 Task: Add a signature Joshua Turner containing Best wishes for a happy National Environment Day, Joshua Turner to email address softage.5@softage.net and add a folder User experience
Action: Key pressed outloo<Key.enter>
Screenshot: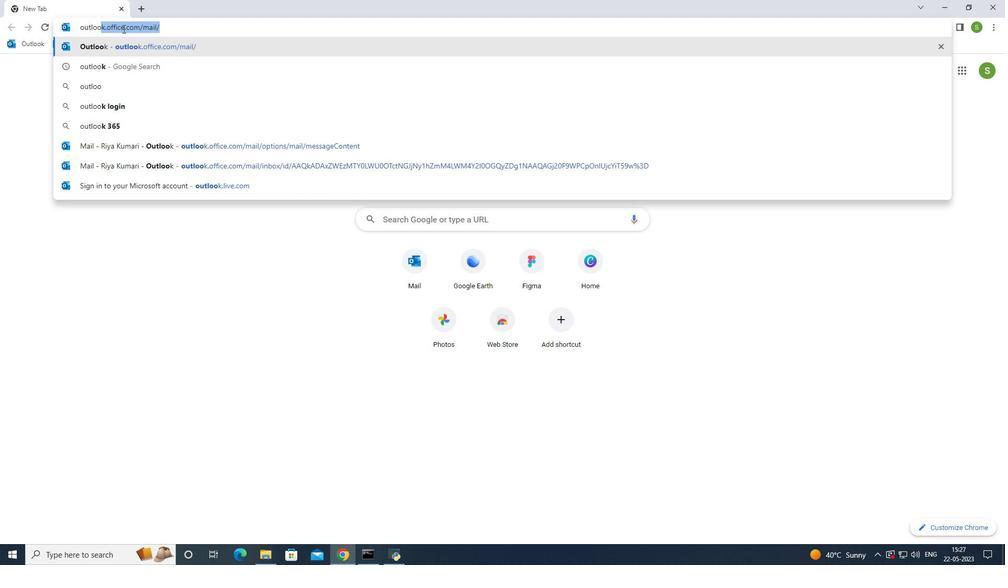 
Action: Mouse moved to (97, 88)
Screenshot: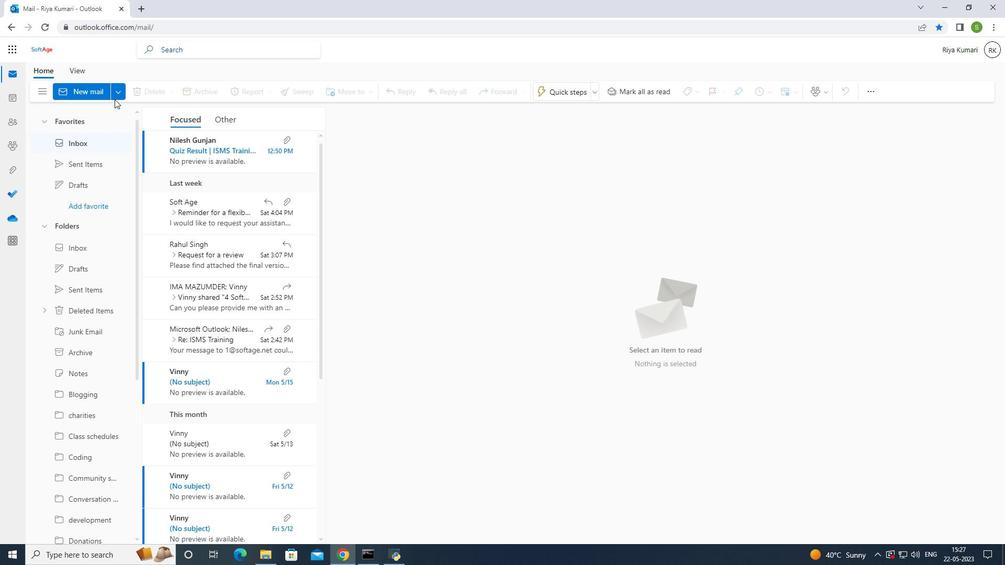 
Action: Mouse pressed left at (97, 88)
Screenshot: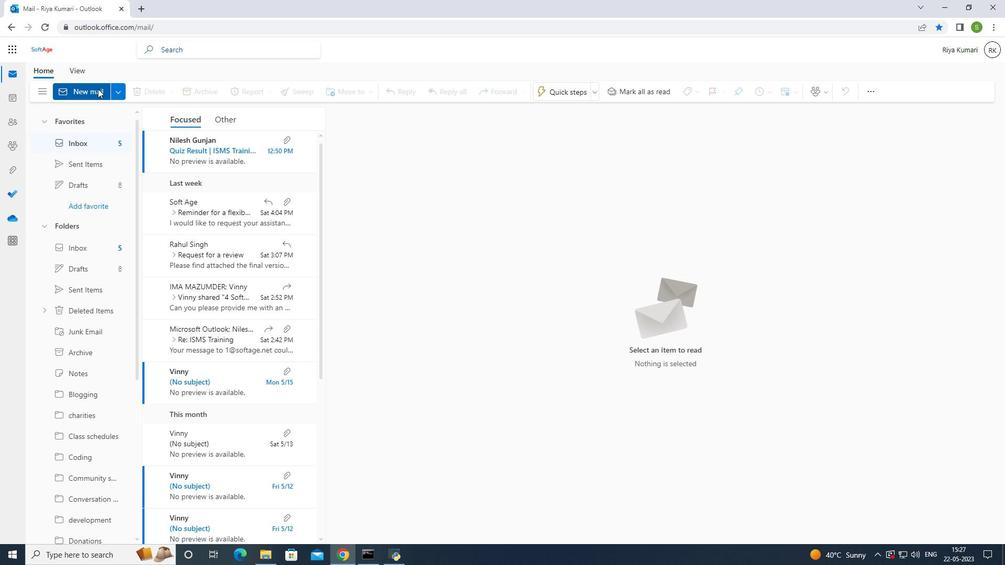 
Action: Mouse pressed left at (97, 88)
Screenshot: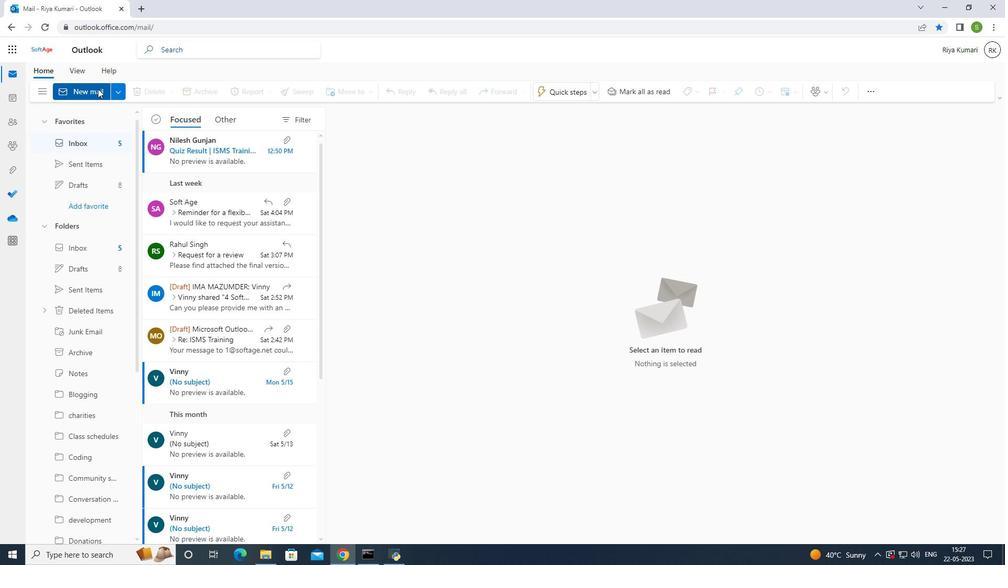 
Action: Mouse moved to (392, 151)
Screenshot: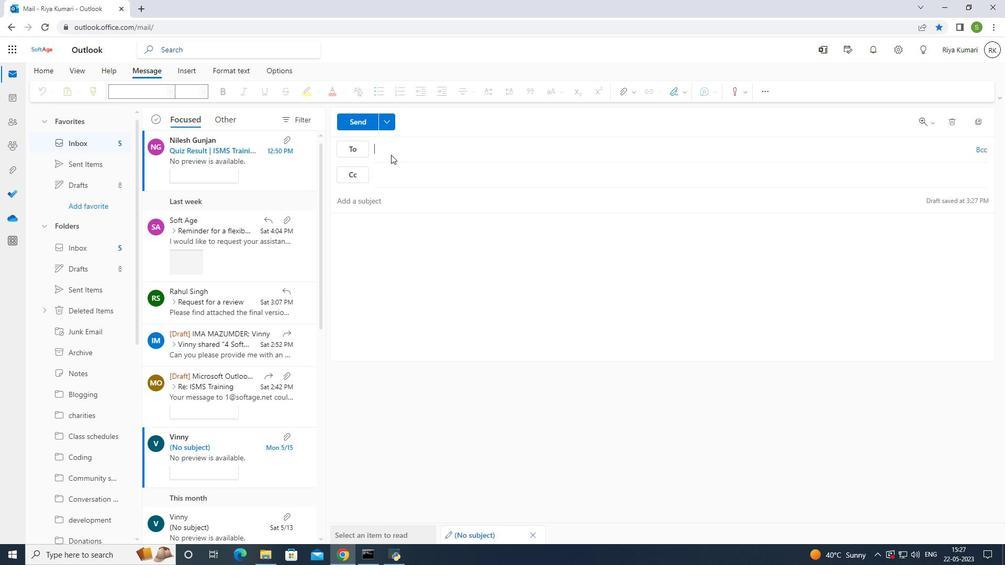 
Action: Mouse pressed left at (392, 151)
Screenshot: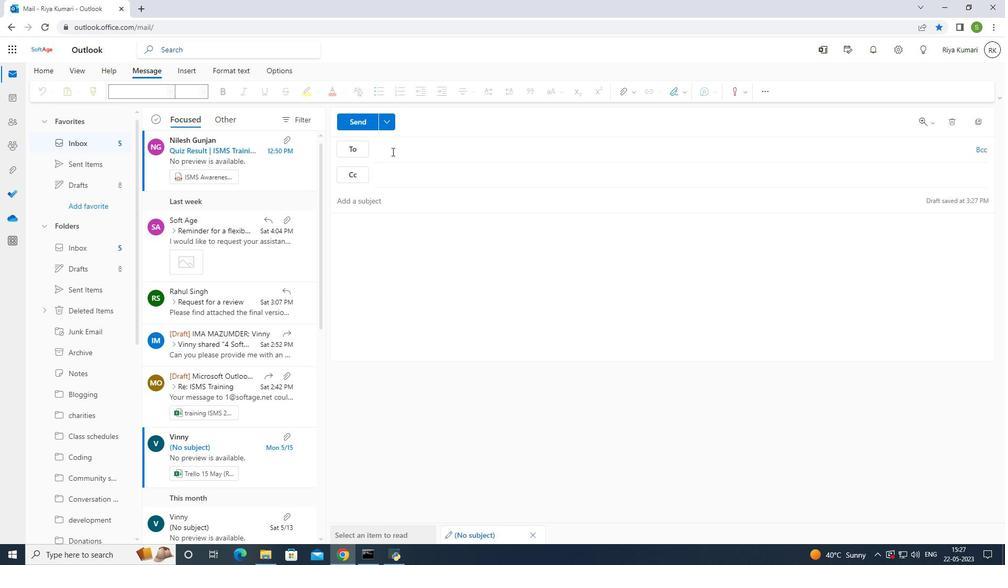 
Action: Mouse moved to (677, 92)
Screenshot: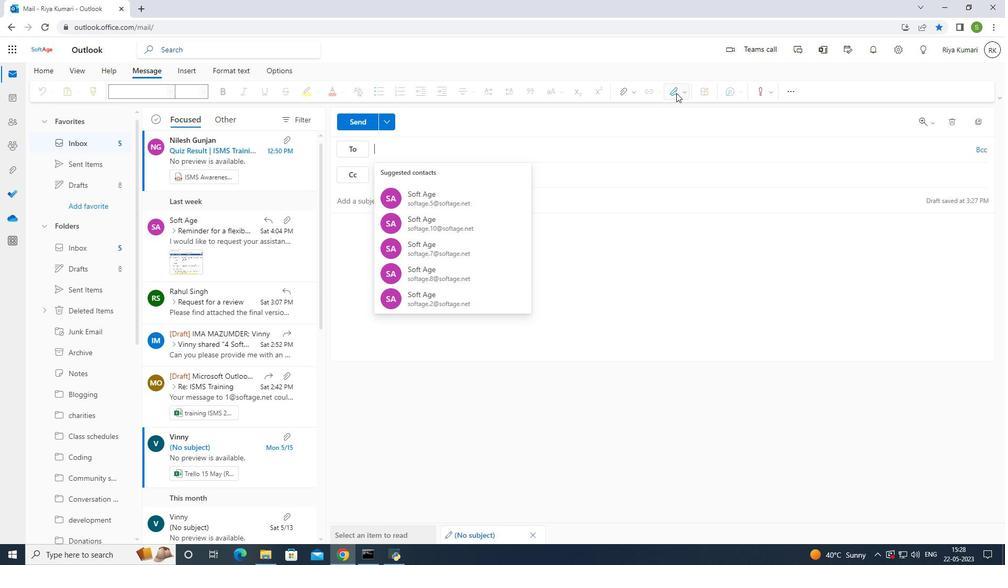
Action: Mouse pressed left at (677, 92)
Screenshot: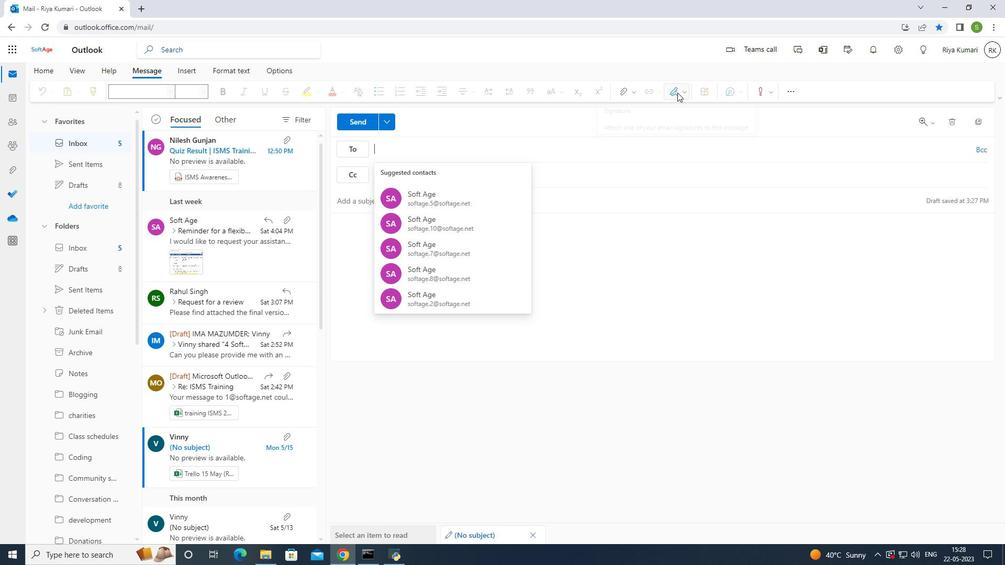 
Action: Mouse moved to (670, 133)
Screenshot: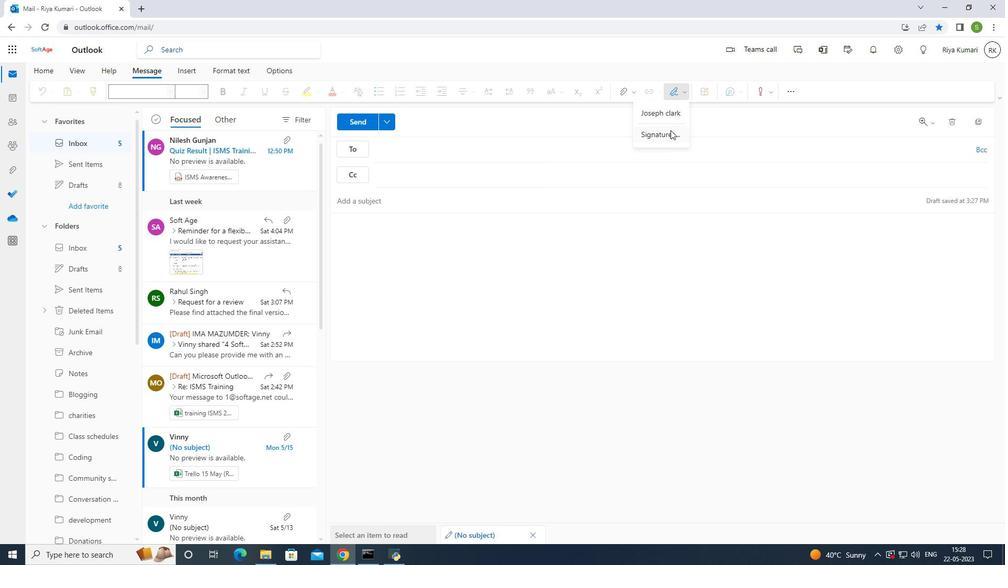 
Action: Mouse pressed left at (670, 133)
Screenshot: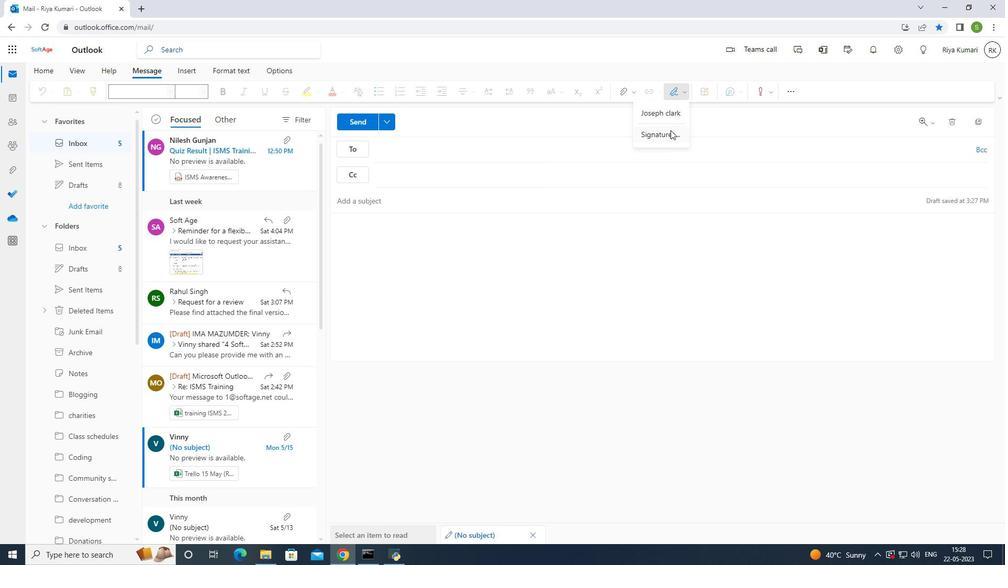 
Action: Mouse moved to (647, 178)
Screenshot: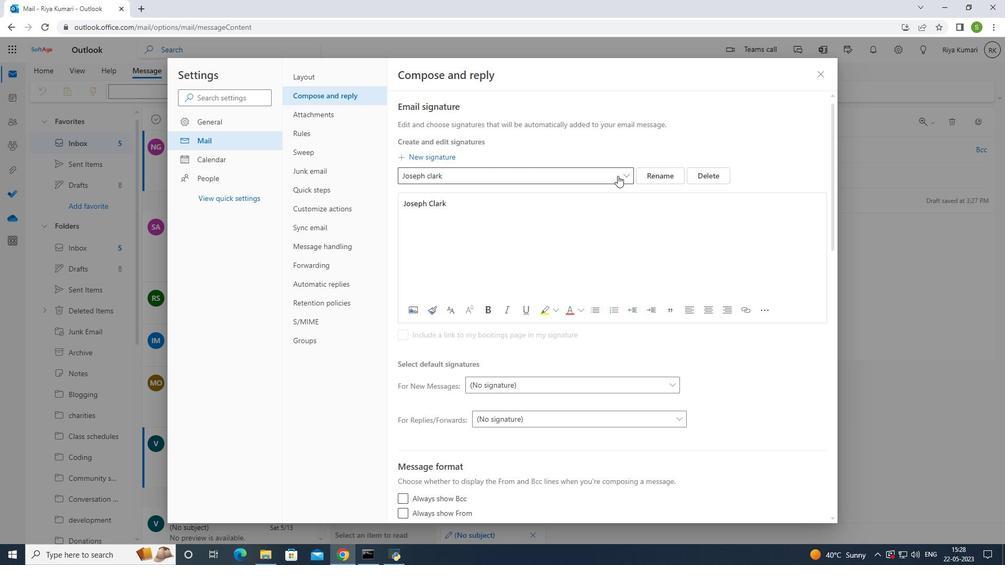 
Action: Mouse pressed left at (647, 178)
Screenshot: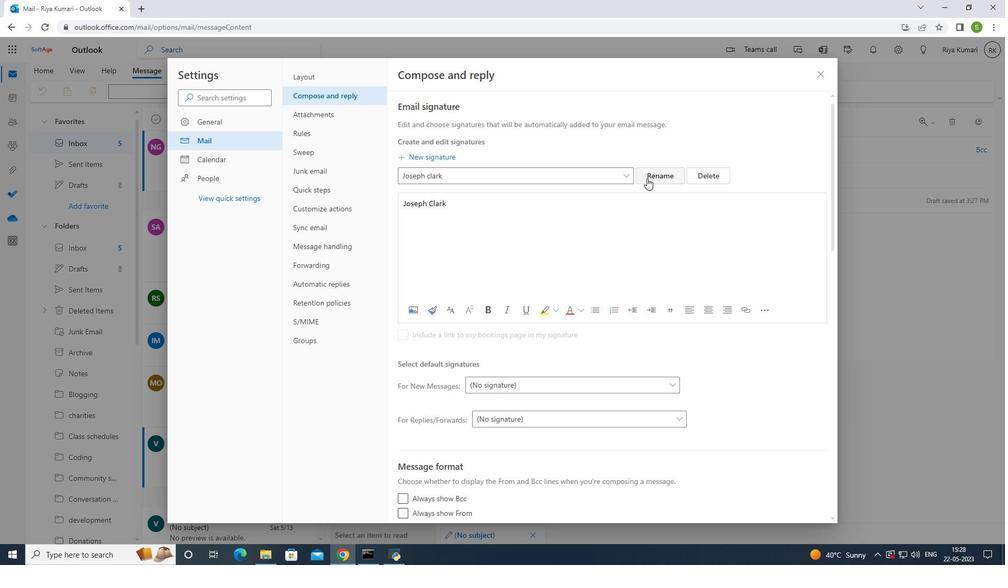 
Action: Mouse moved to (601, 177)
Screenshot: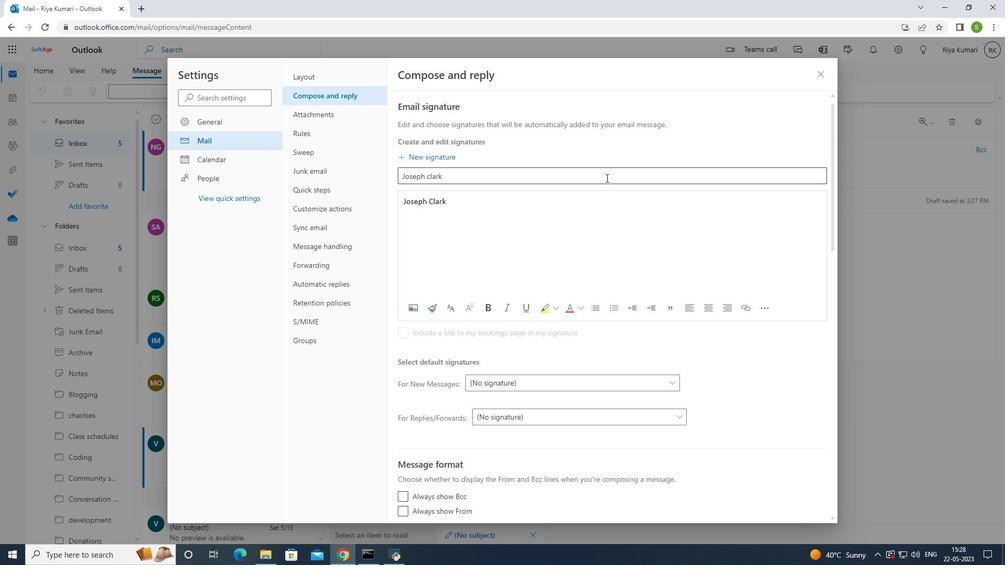 
Action: Mouse pressed left at (601, 177)
Screenshot: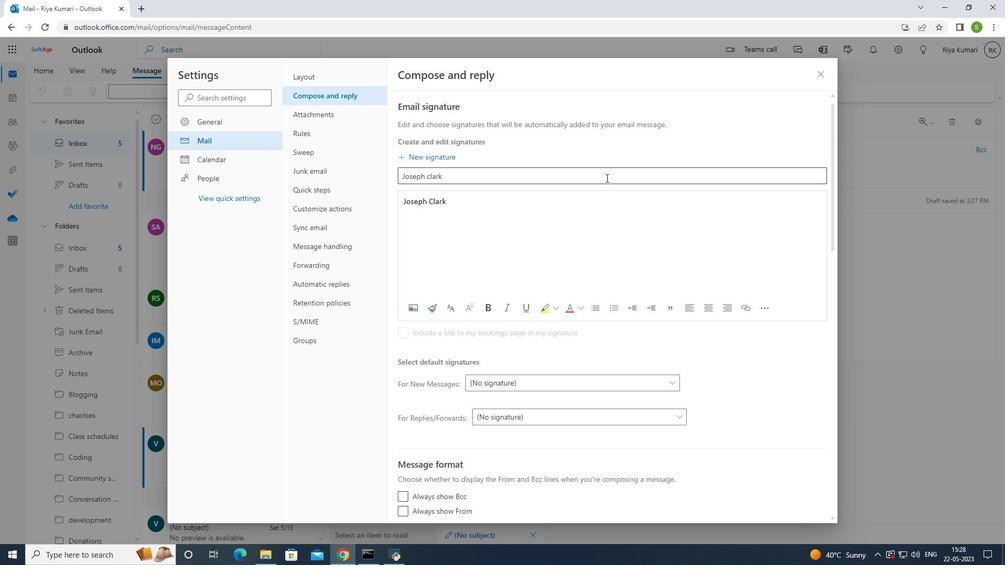 
Action: Key pressed <Key.backspace><Key.backspace><Key.backspace><Key.backspace><Key.backspace><Key.backspace><Key.backspace><Key.backspace><Key.backspace><Key.backspace><Key.backspace><Key.backspace><Key.backspace><Key.backspace><Key.backspace><Key.backspace><Key.backspace><Key.backspace><Key.shift>Joshua<Key.space><Key.shift>Turner<Key.space>
Screenshot: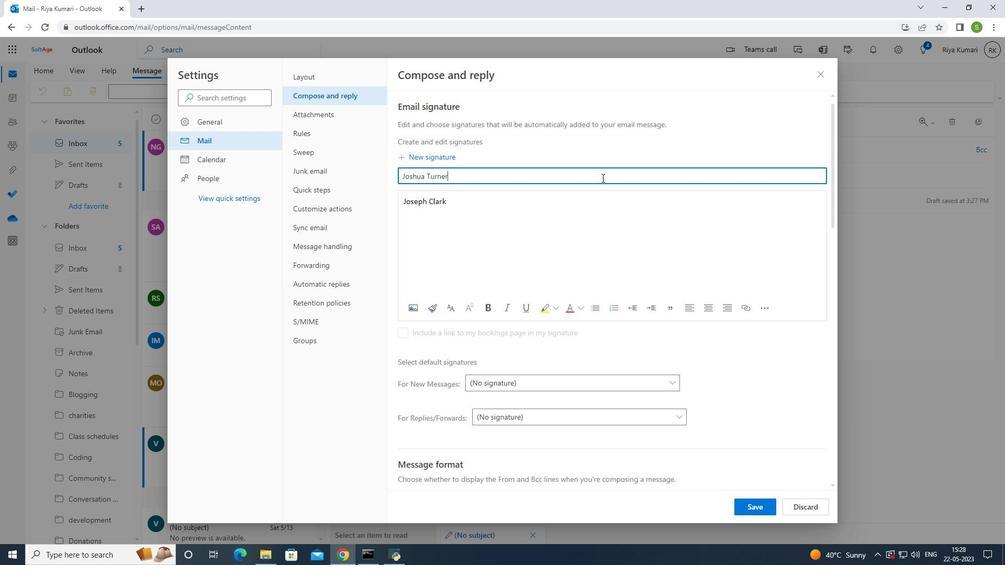 
Action: Mouse moved to (483, 210)
Screenshot: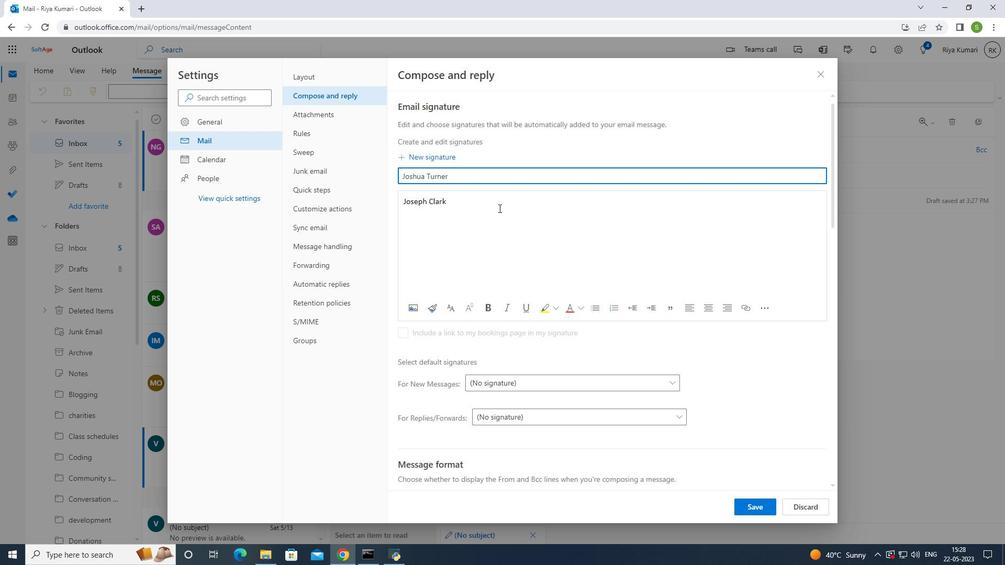 
Action: Mouse pressed left at (483, 210)
Screenshot: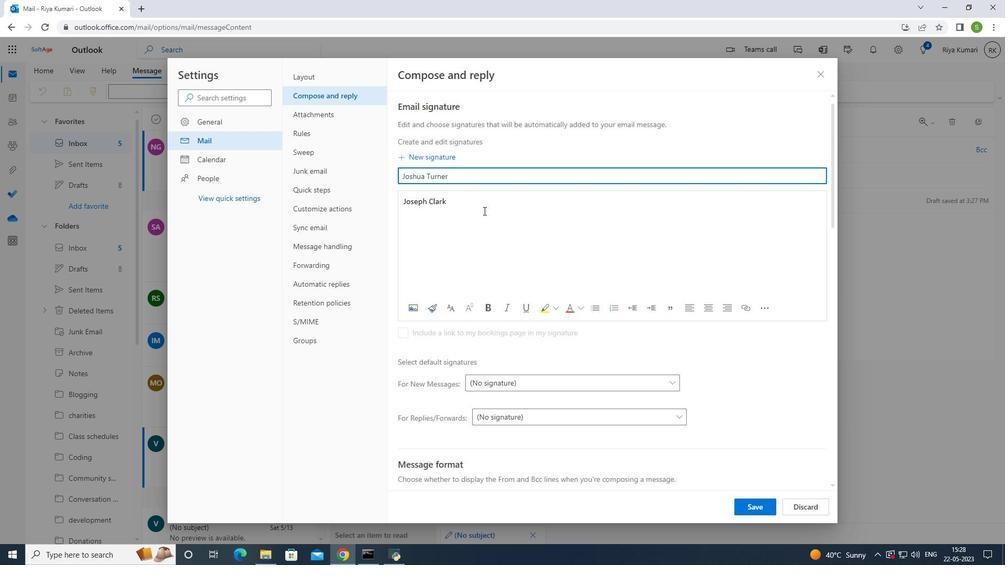 
Action: Key pressed <Key.backspace><Key.backspace><Key.backspace><Key.backspace><Key.backspace><Key.backspace><Key.backspace><Key.backspace><Key.backspace><Key.backspace><Key.backspace><Key.backspace><Key.shift>Joshua<Key.space><Key.shift>Turner
Screenshot: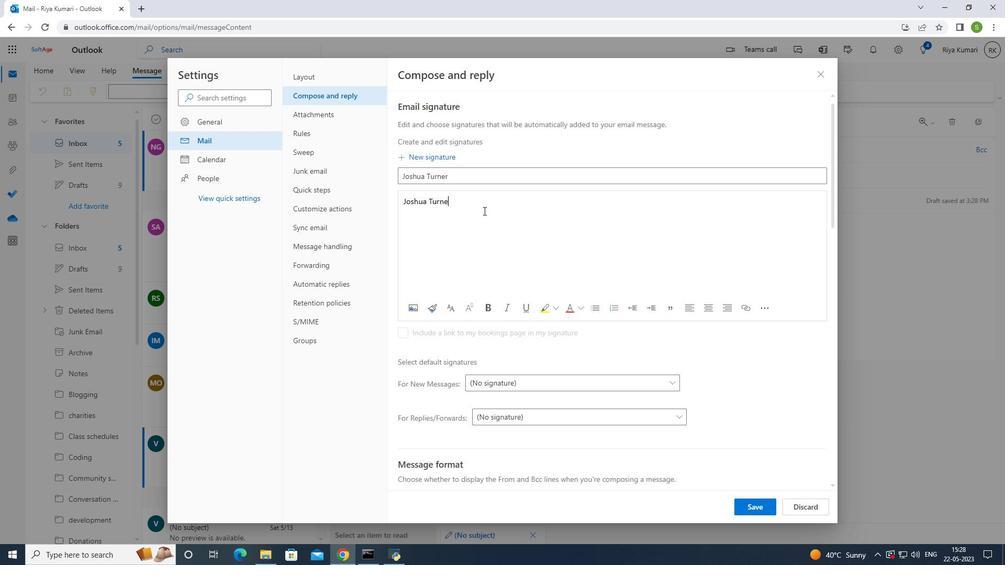
Action: Mouse moved to (755, 504)
Screenshot: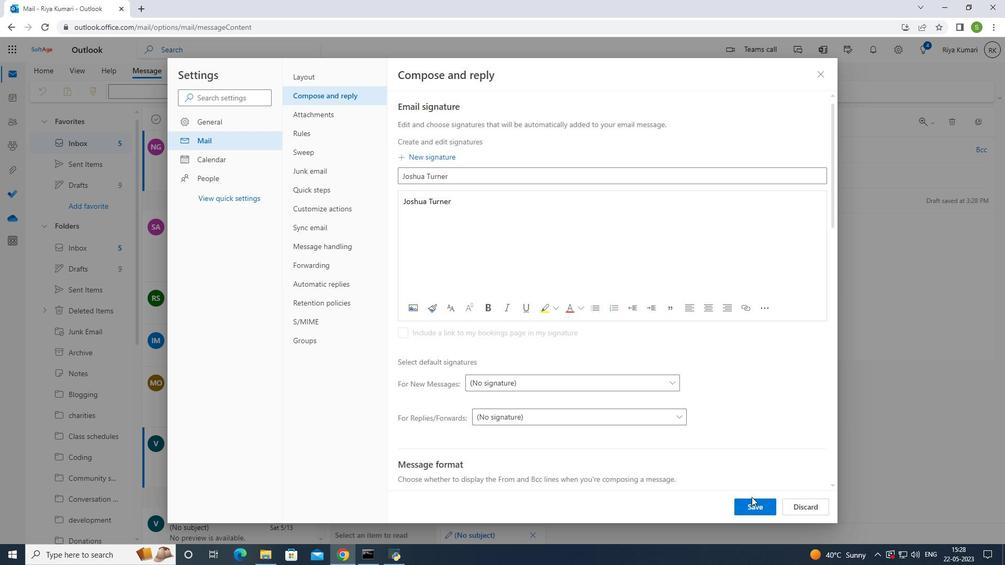
Action: Mouse pressed left at (755, 504)
Screenshot: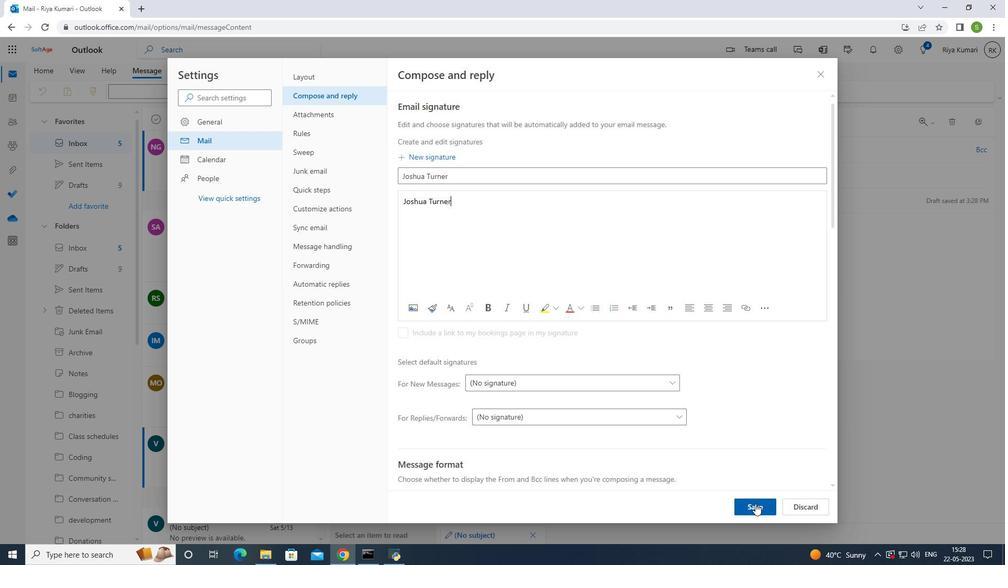 
Action: Mouse moved to (818, 79)
Screenshot: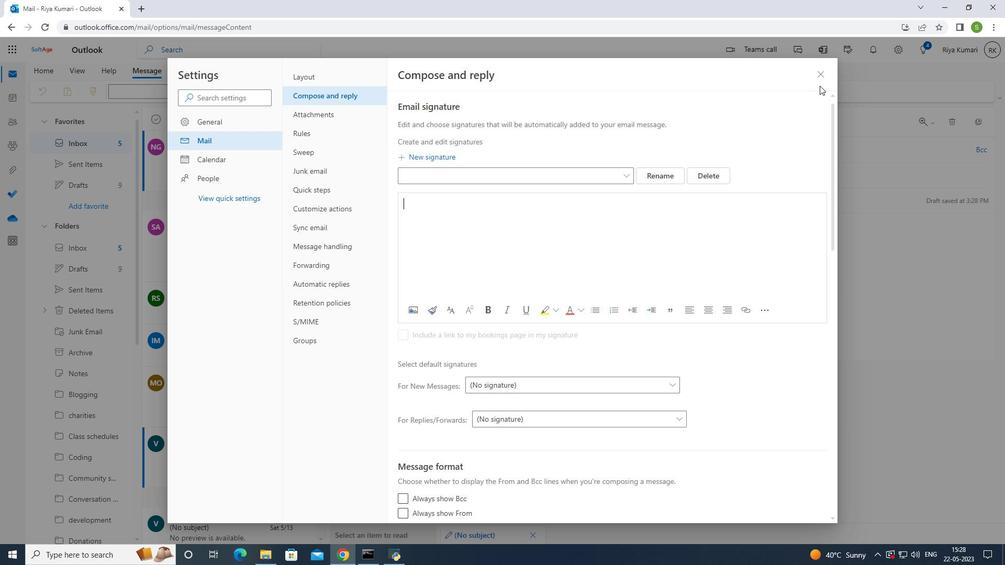 
Action: Mouse pressed left at (818, 79)
Screenshot: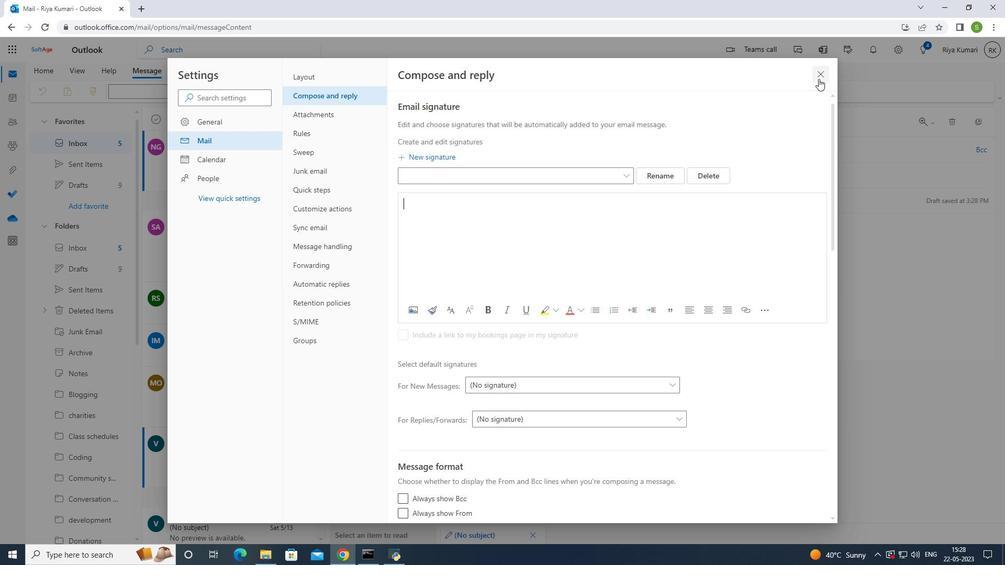
Action: Mouse moved to (476, 157)
Screenshot: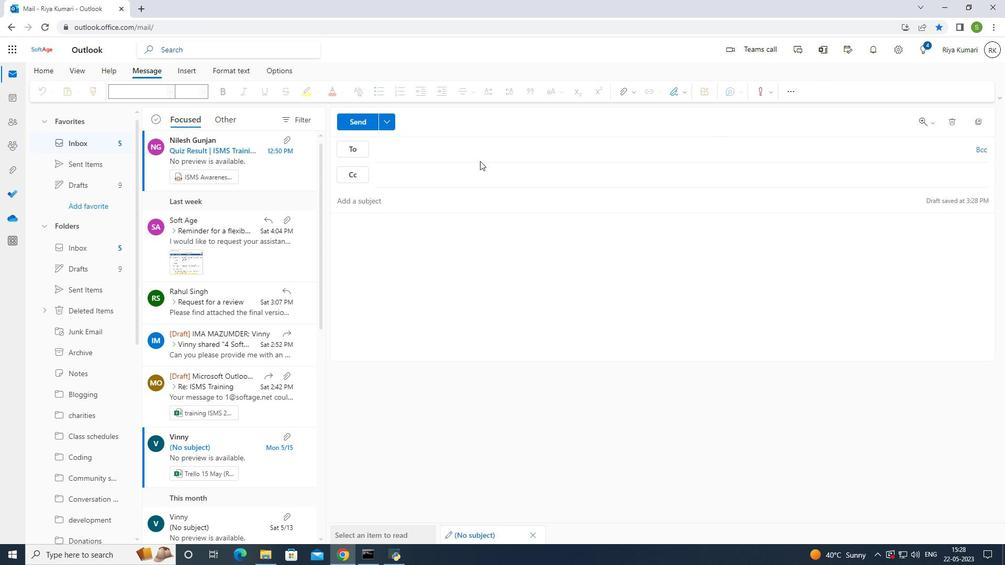 
Action: Mouse pressed left at (476, 157)
Screenshot: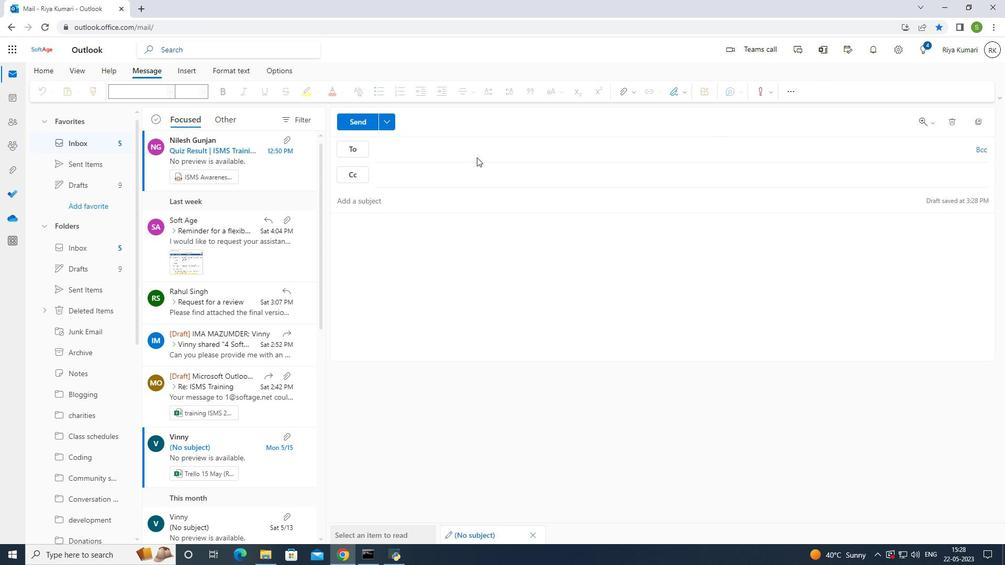 
Action: Mouse moved to (481, 153)
Screenshot: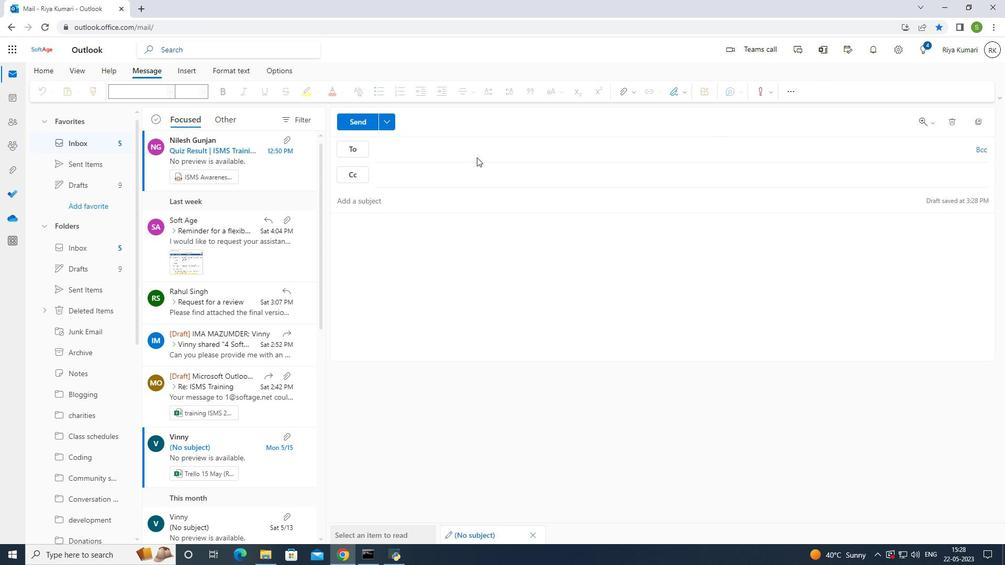 
Action: Mouse pressed left at (481, 153)
Screenshot: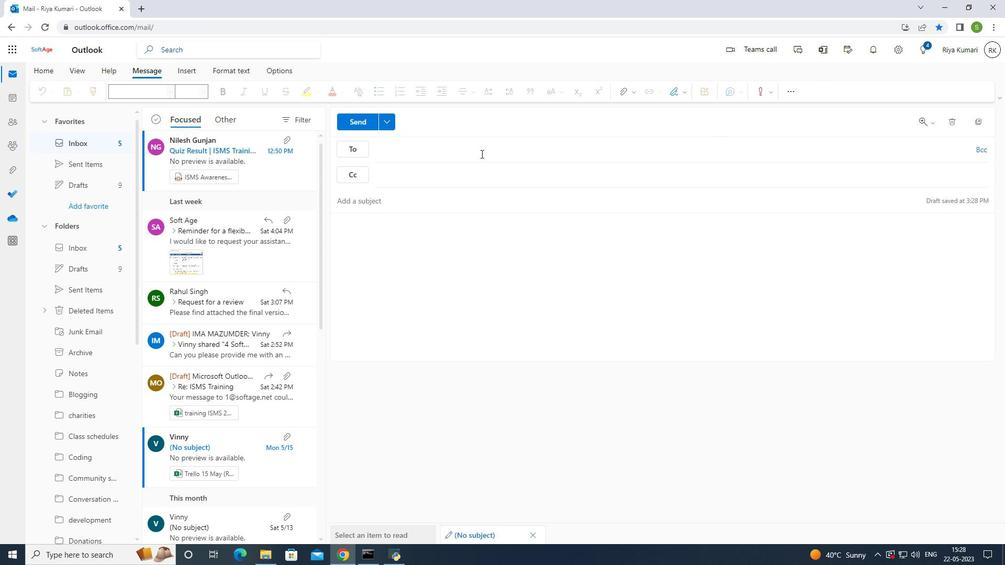 
Action: Key pressed softage.5<Key.shift>2softage.net
Screenshot: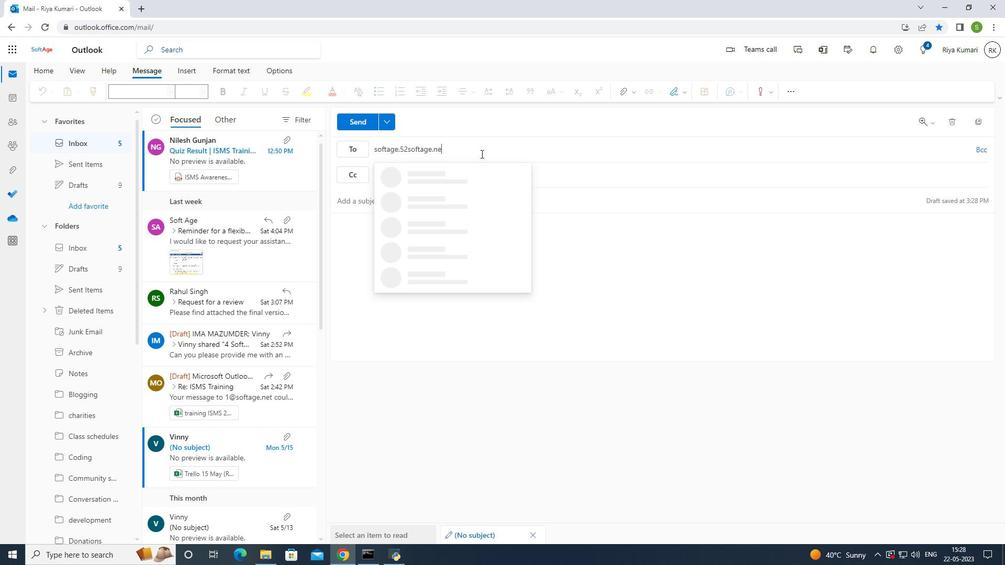 
Action: Mouse moved to (405, 148)
Screenshot: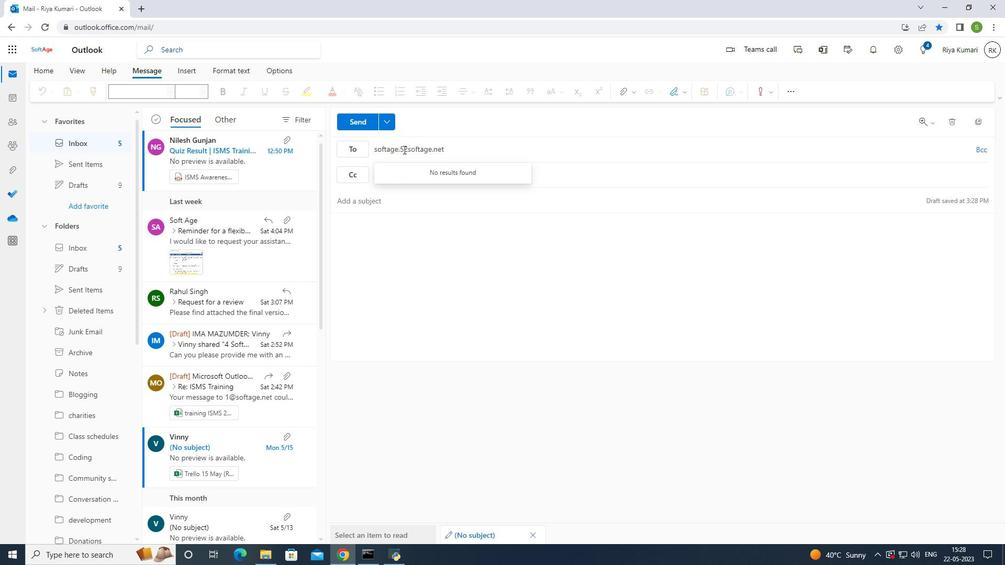 
Action: Mouse pressed left at (405, 148)
Screenshot: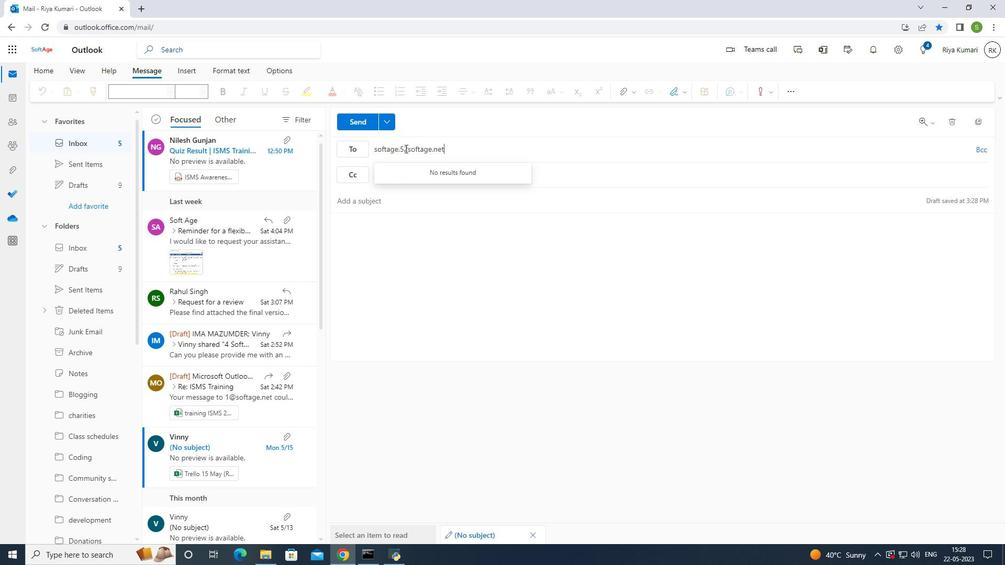 
Action: Mouse moved to (415, 147)
Screenshot: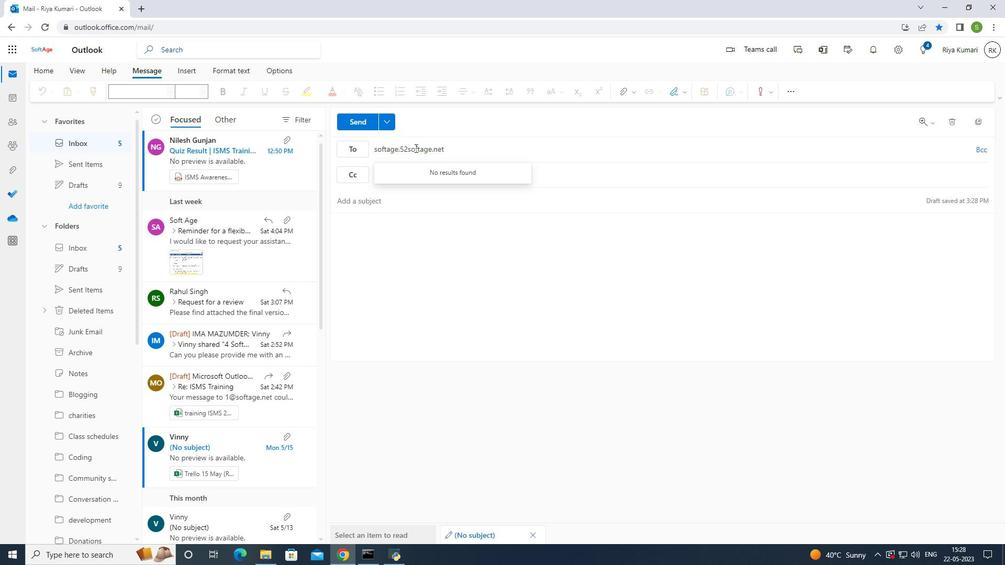 
Action: Key pressed <Key.right><Key.backspace><Key.shift>@
Screenshot: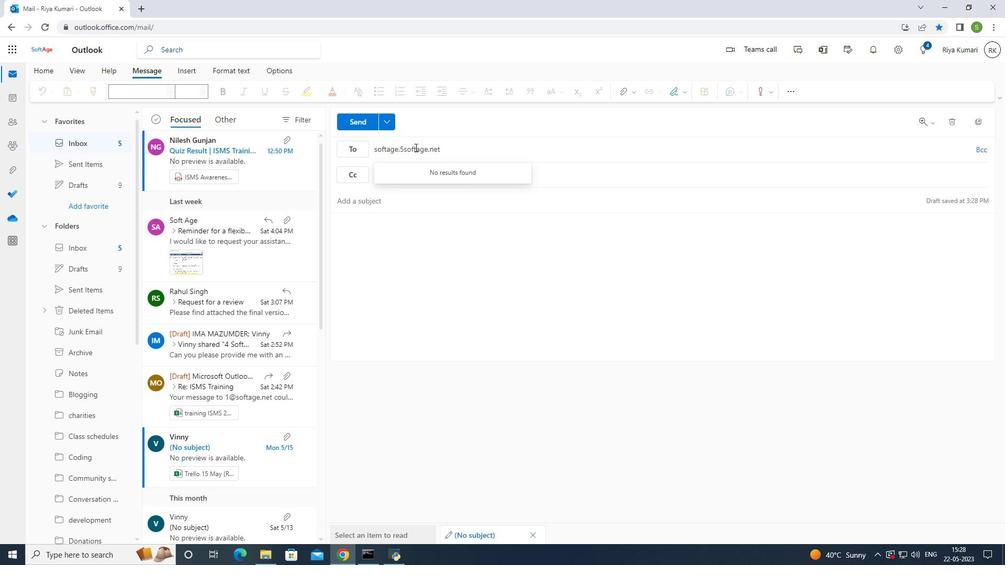 
Action: Mouse moved to (414, 168)
Screenshot: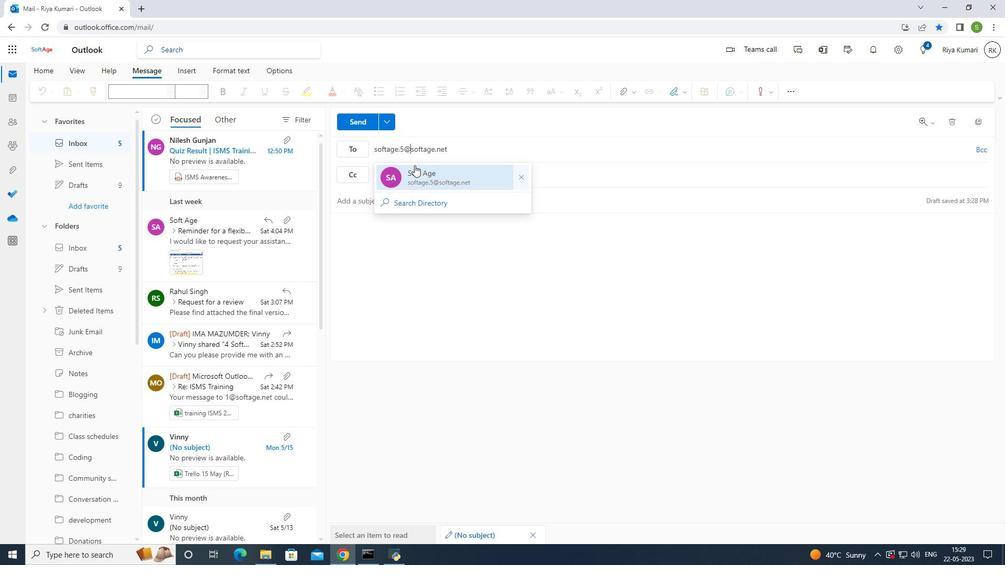
Action: Mouse pressed left at (414, 168)
Screenshot: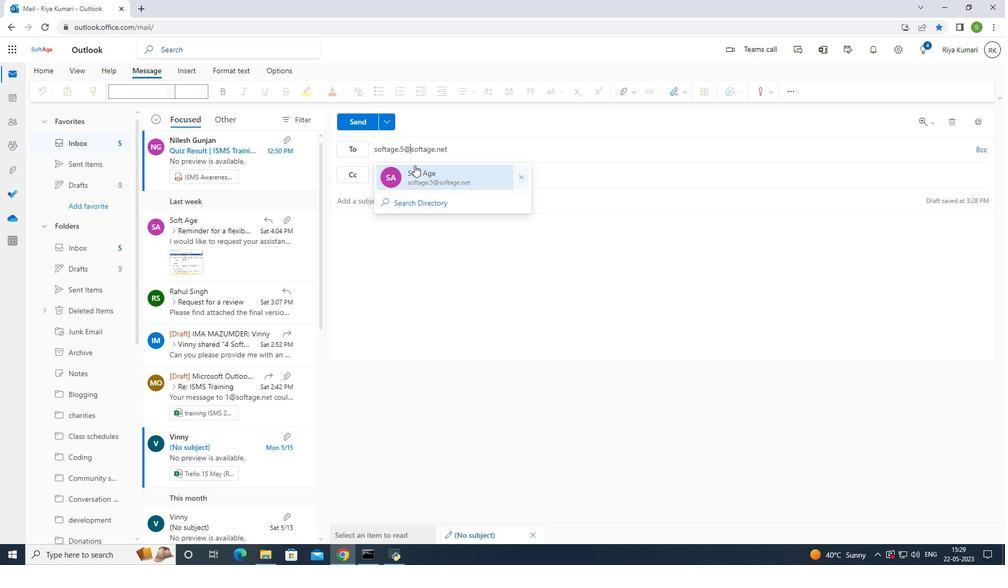
Action: Mouse moved to (402, 226)
Screenshot: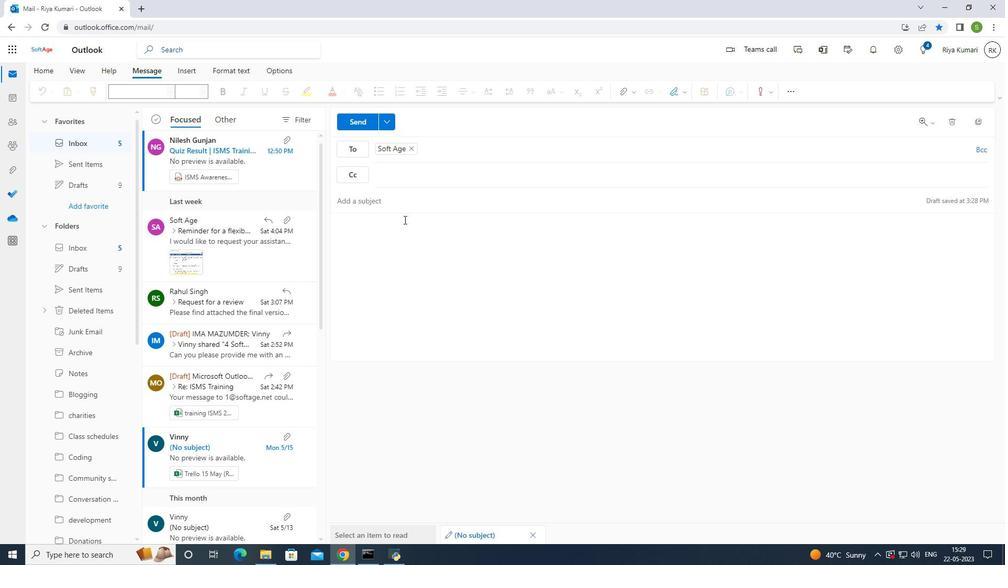 
Action: Mouse pressed left at (402, 226)
Screenshot: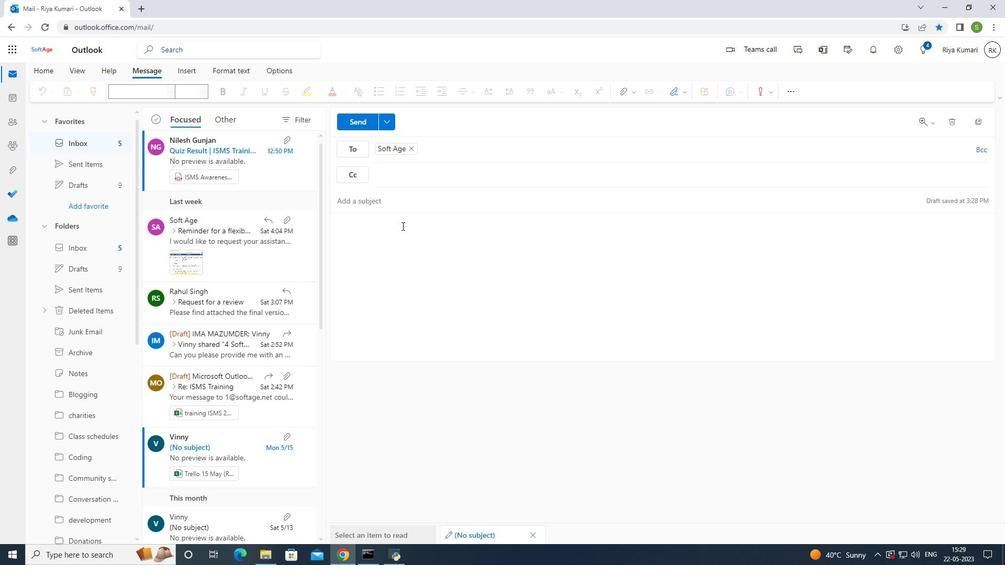 
Action: Mouse moved to (677, 93)
Screenshot: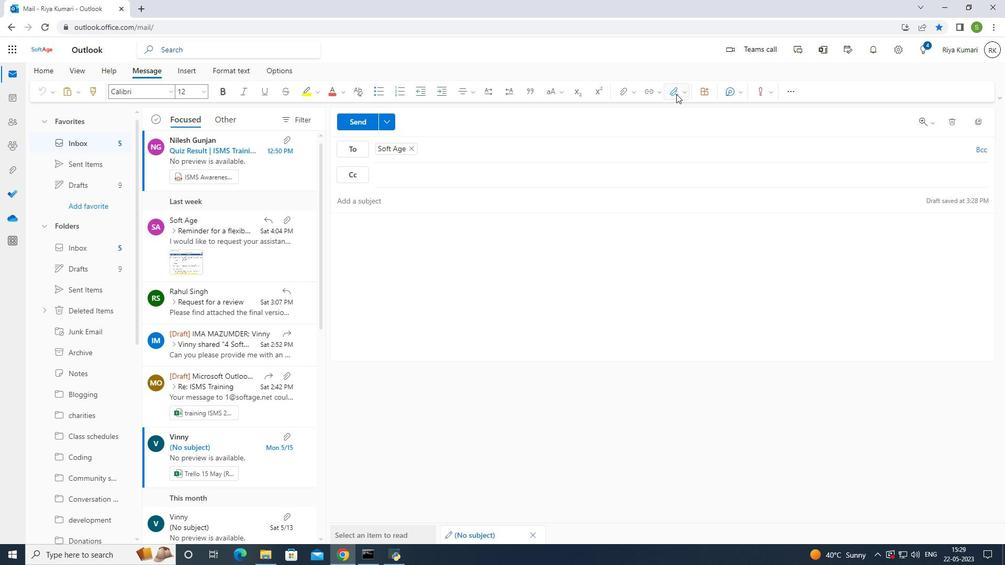 
Action: Mouse pressed left at (677, 93)
Screenshot: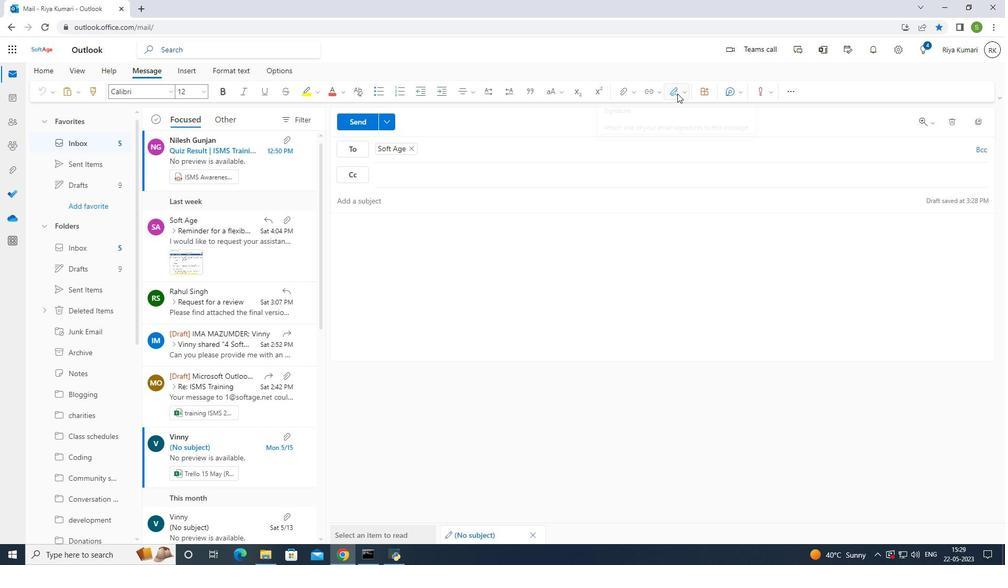 
Action: Mouse moved to (666, 112)
Screenshot: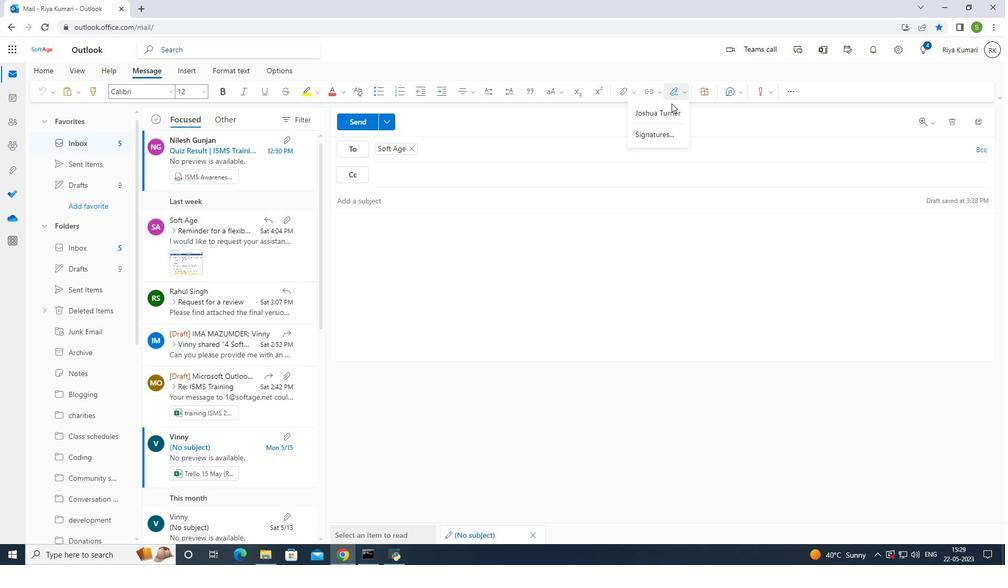 
Action: Mouse pressed left at (666, 112)
Screenshot: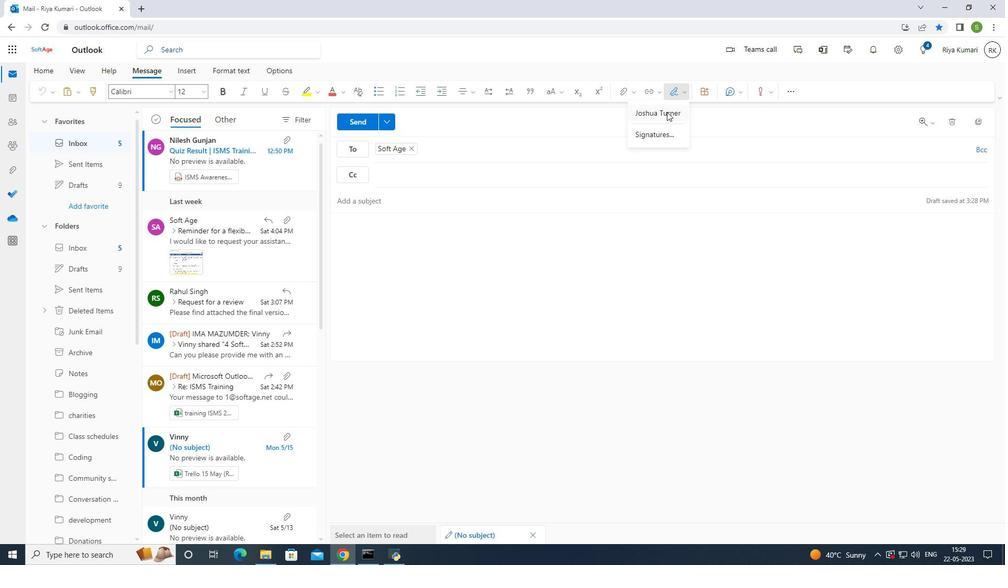 
Action: Mouse moved to (590, 202)
Screenshot: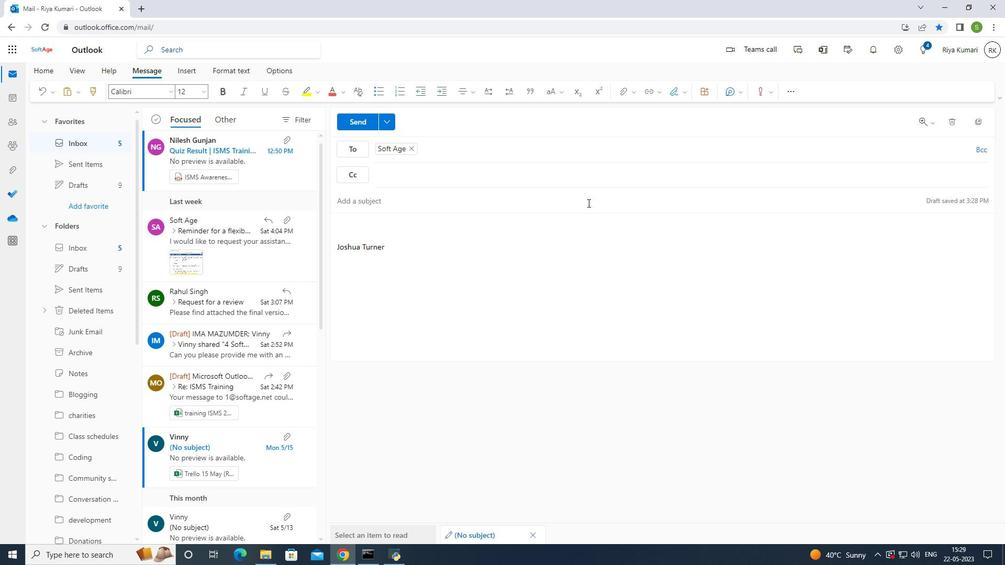 
Action: Key pressed <Key.shift>Best<Key.space>wishes<Key.space>for<Key.space>a<Key.space>happy<Key.space><Key.shift>National<Key.space><Key.shift>Environment<Key.space><Key.shift><Key.shift><Key.shift><Key.shift><Key.shift><Key.shift><Key.shift><Key.shift><Key.shift><Key.shift><Key.shift><Key.shift><Key.shift><Key.shift><Key.shift><Key.shift><Key.shift><Key.shift><Key.shift><Key.shift>Day
Screenshot: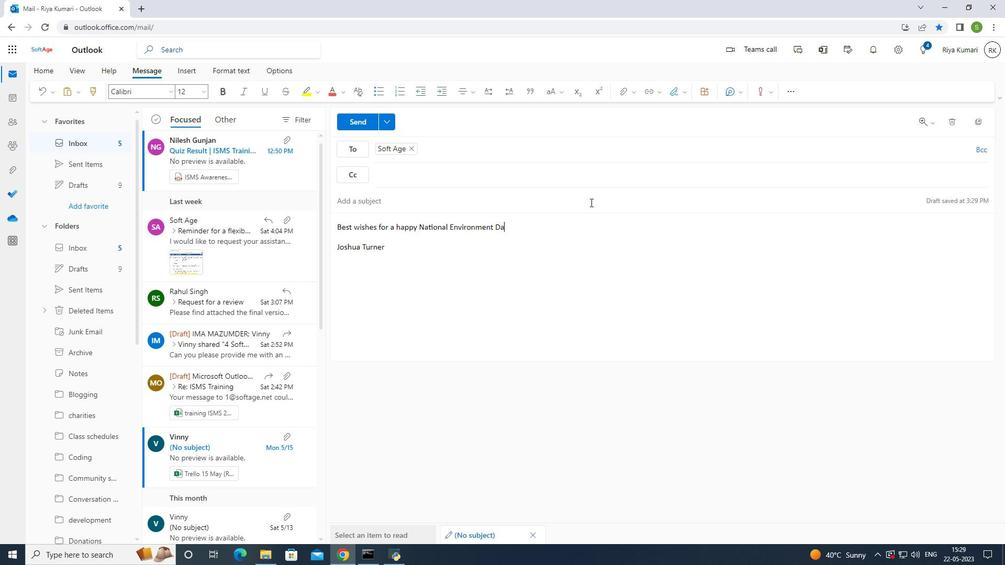 
Action: Mouse moved to (69, 309)
Screenshot: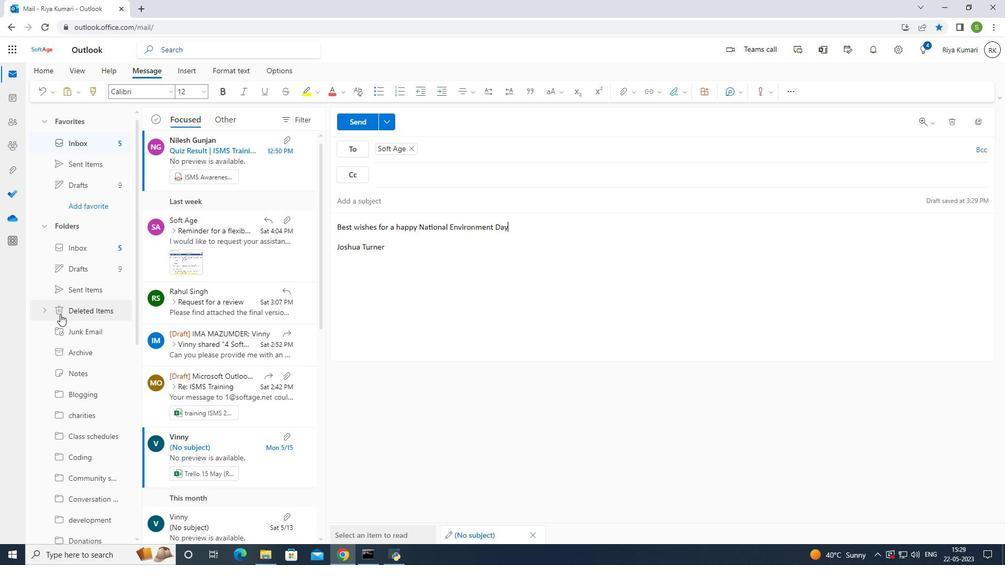 
Action: Mouse scrolled (69, 308) with delta (0, 0)
Screenshot: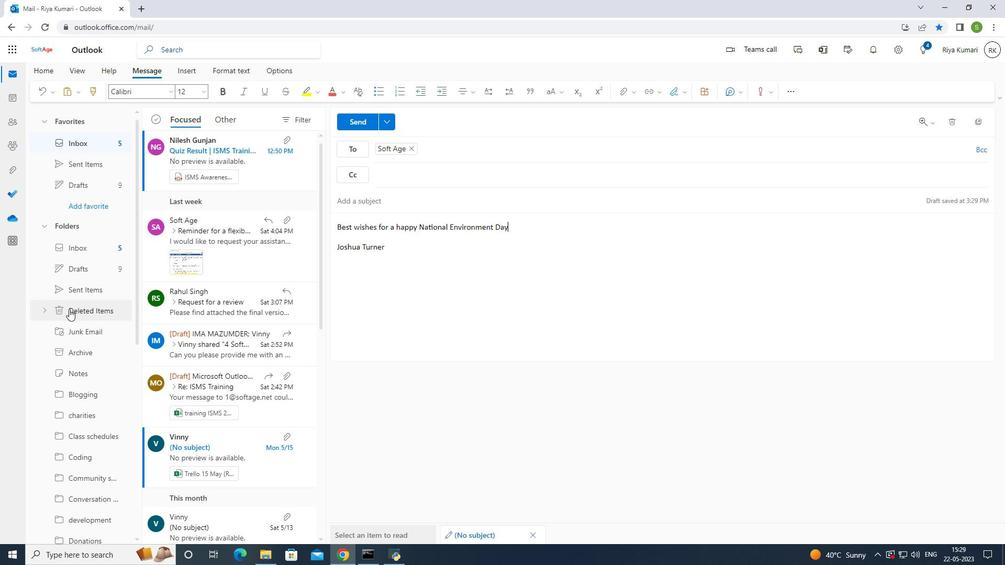
Action: Mouse scrolled (69, 308) with delta (0, 0)
Screenshot: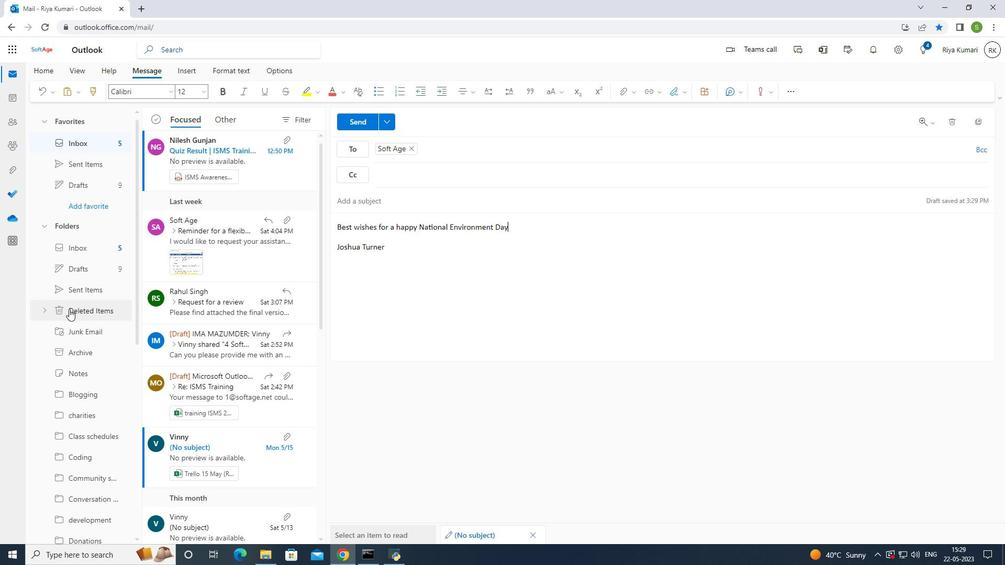 
Action: Mouse scrolled (69, 308) with delta (0, 0)
Screenshot: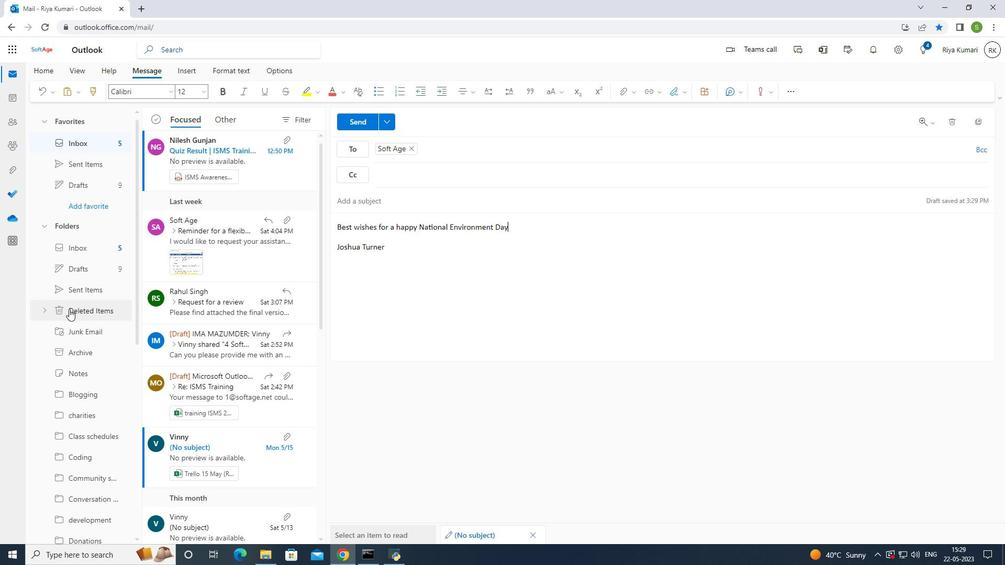
Action: Mouse scrolled (69, 308) with delta (0, 0)
Screenshot: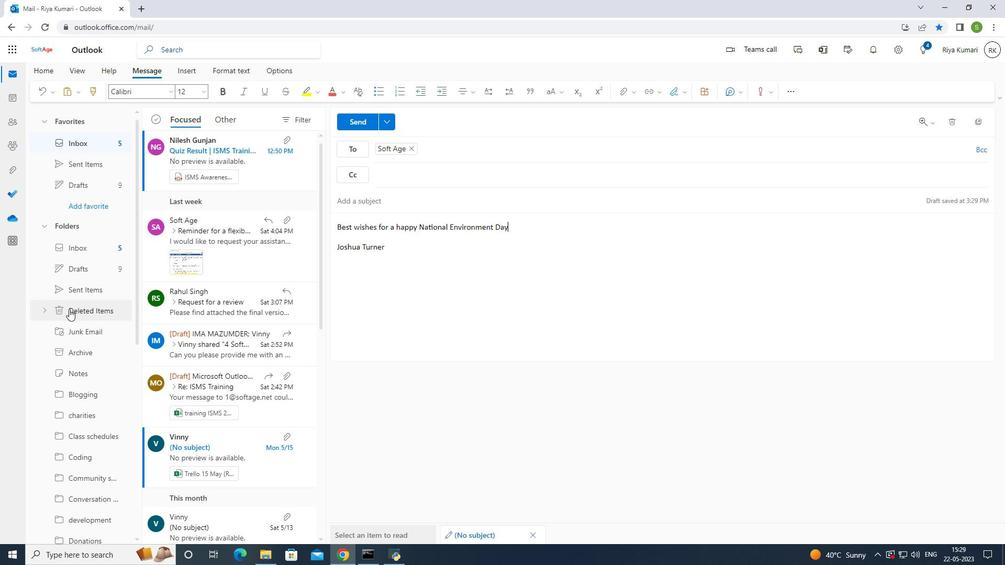 
Action: Mouse scrolled (69, 308) with delta (0, 0)
Screenshot: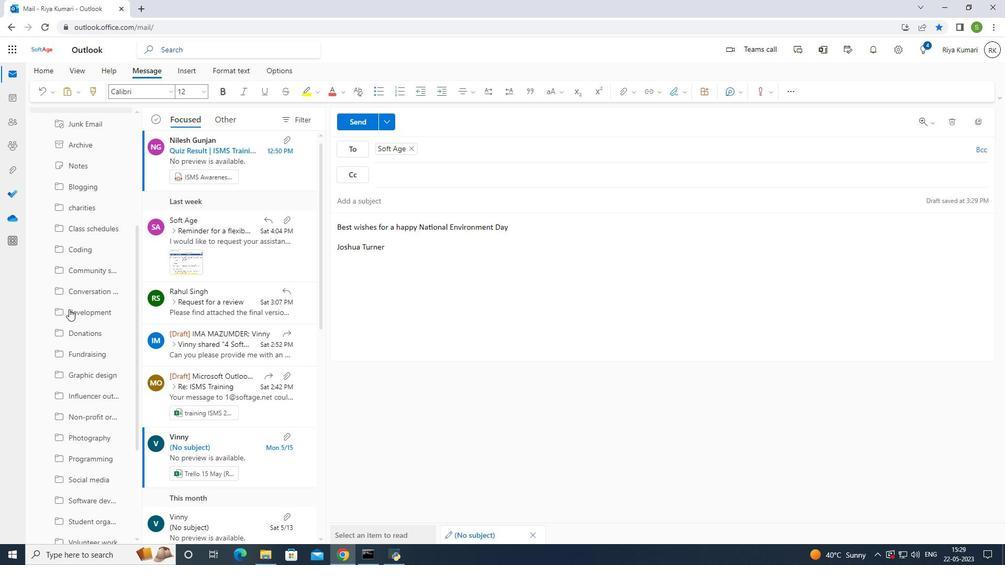 
Action: Mouse scrolled (69, 308) with delta (0, 0)
Screenshot: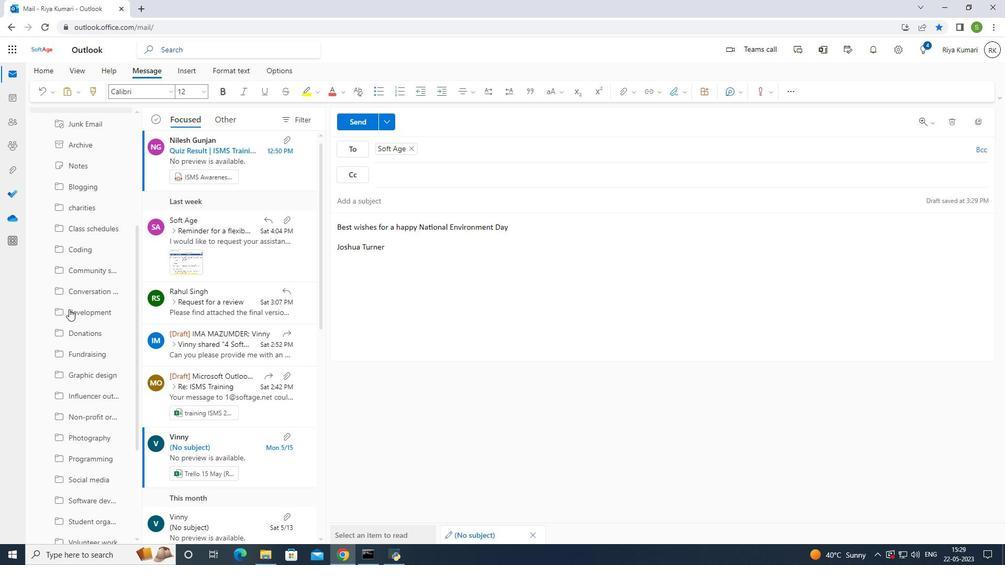 
Action: Mouse scrolled (69, 308) with delta (0, 0)
Screenshot: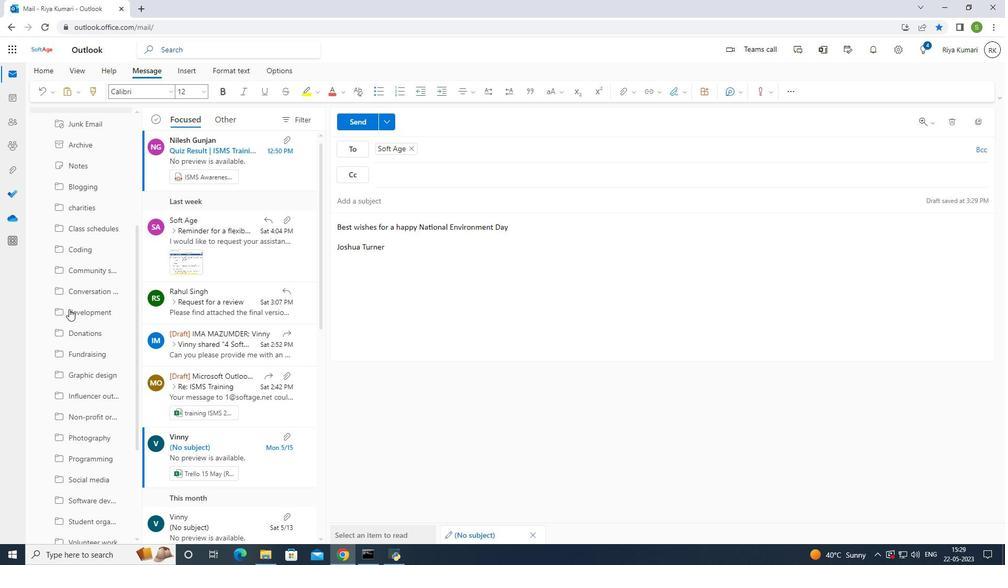 
Action: Mouse scrolled (69, 308) with delta (0, 0)
Screenshot: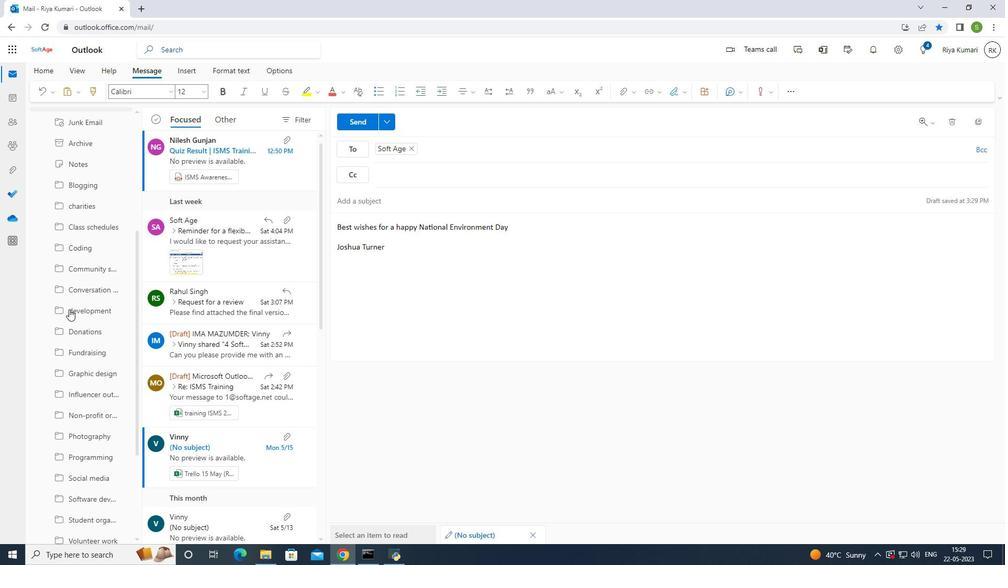 
Action: Mouse scrolled (69, 308) with delta (0, 0)
Screenshot: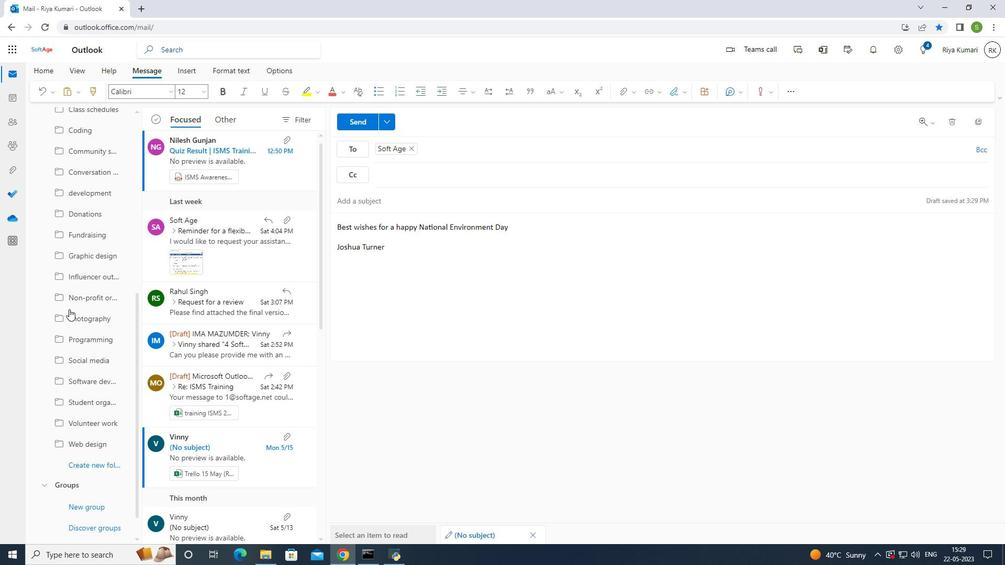 
Action: Mouse scrolled (69, 308) with delta (0, 0)
Screenshot: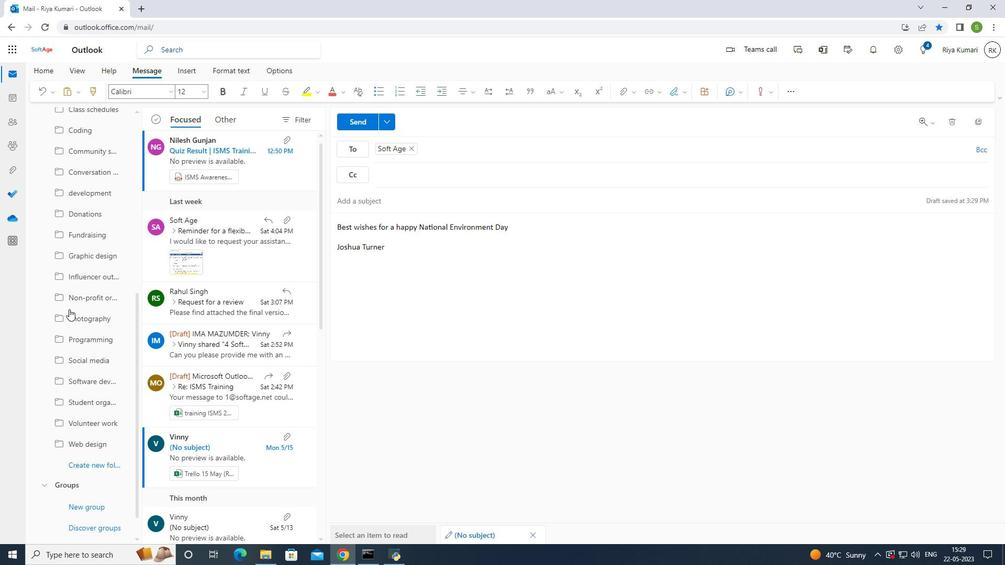 
Action: Mouse scrolled (69, 308) with delta (0, 0)
Screenshot: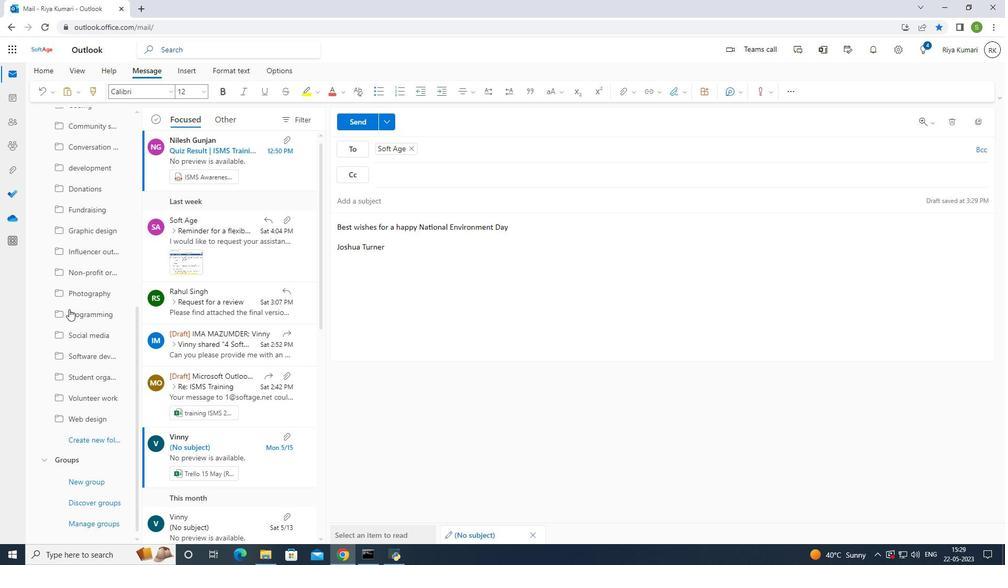 
Action: Mouse scrolled (69, 308) with delta (0, 0)
Screenshot: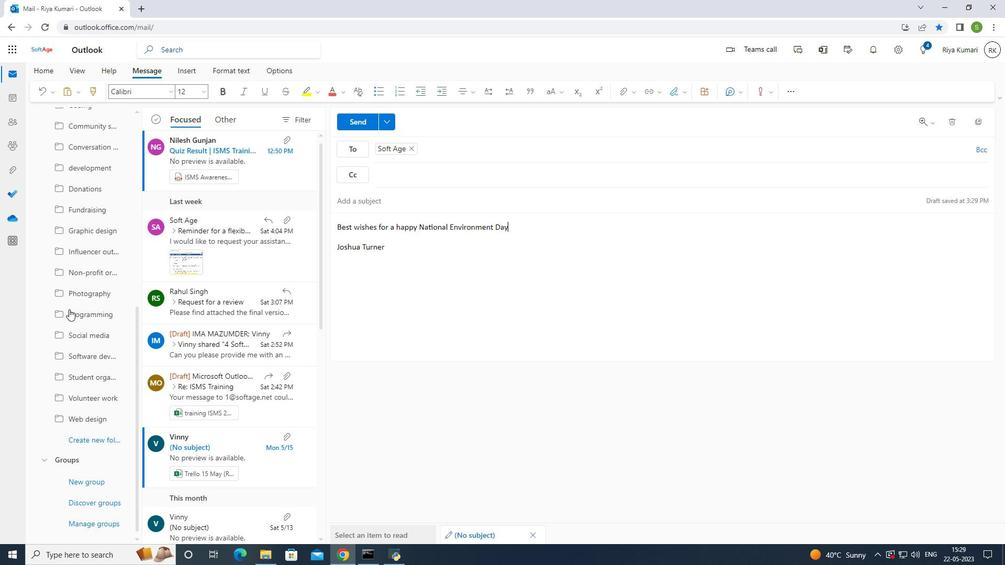 
Action: Mouse moved to (69, 309)
Screenshot: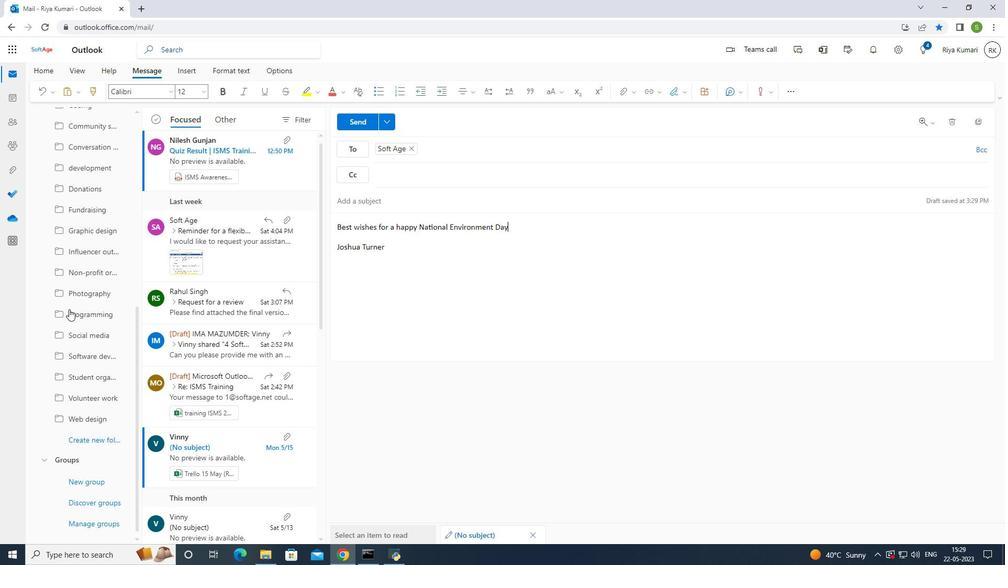 
Action: Mouse scrolled (69, 308) with delta (0, 0)
Screenshot: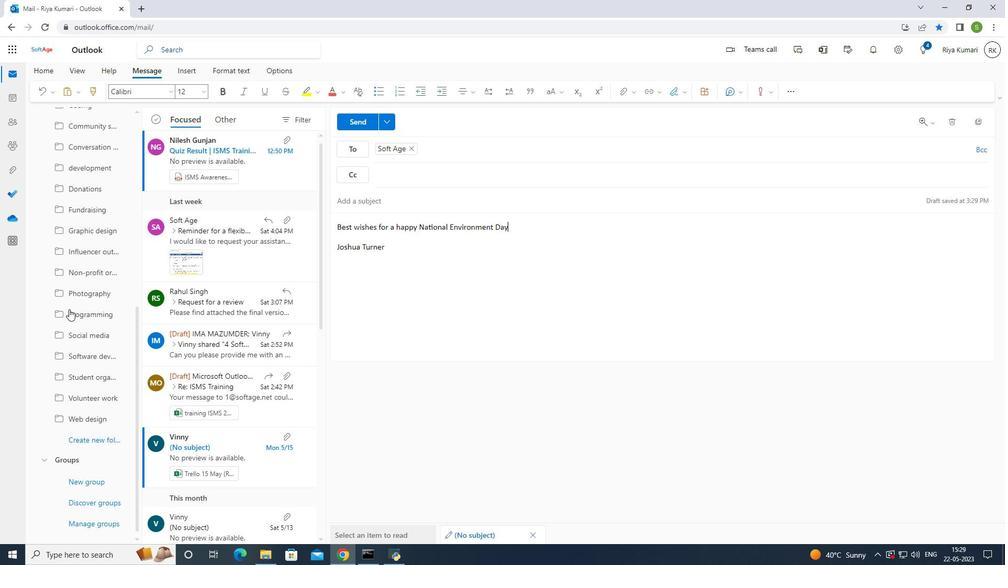 
Action: Mouse moved to (68, 317)
Screenshot: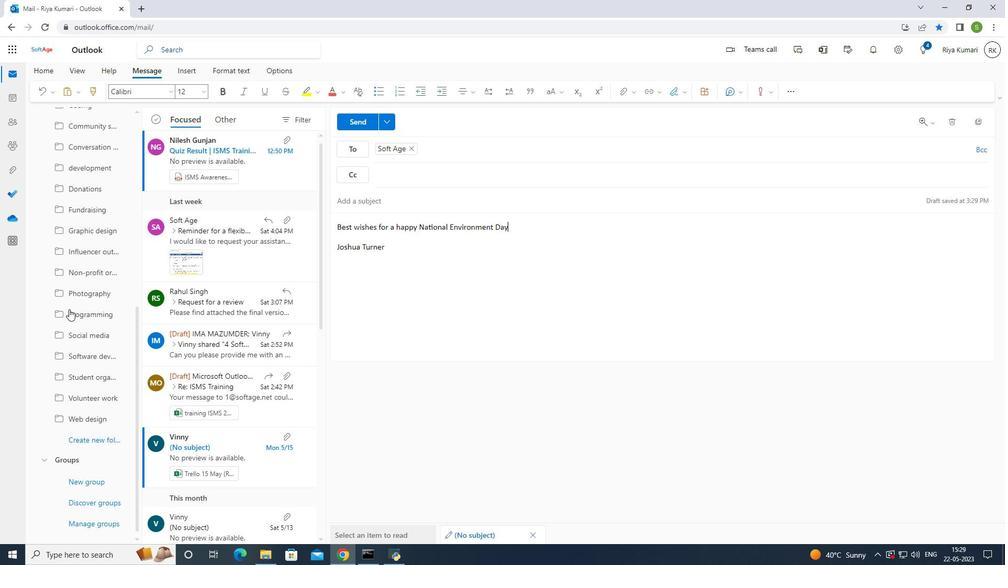 
Action: Mouse scrolled (68, 316) with delta (0, 0)
Screenshot: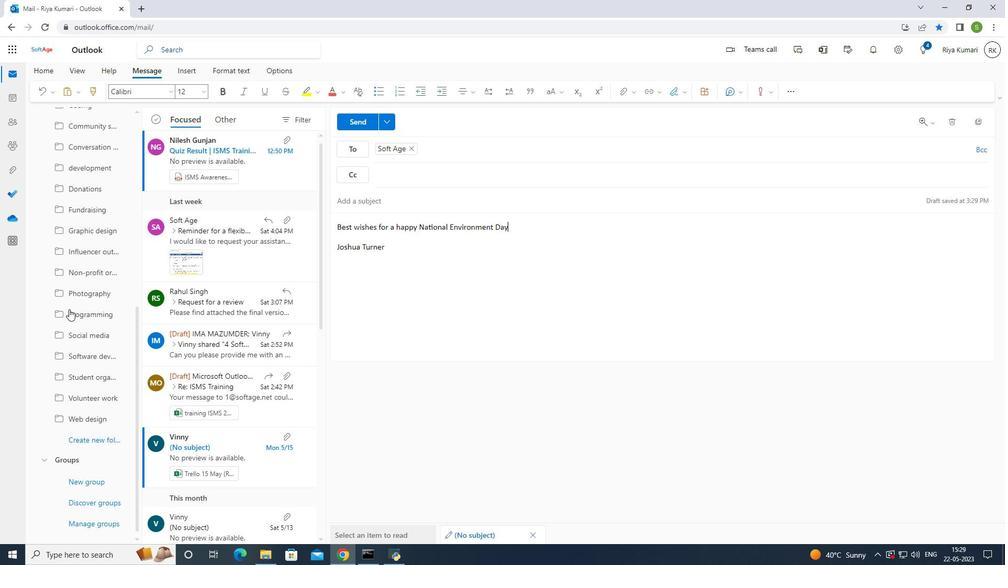 
Action: Mouse moved to (85, 447)
Screenshot: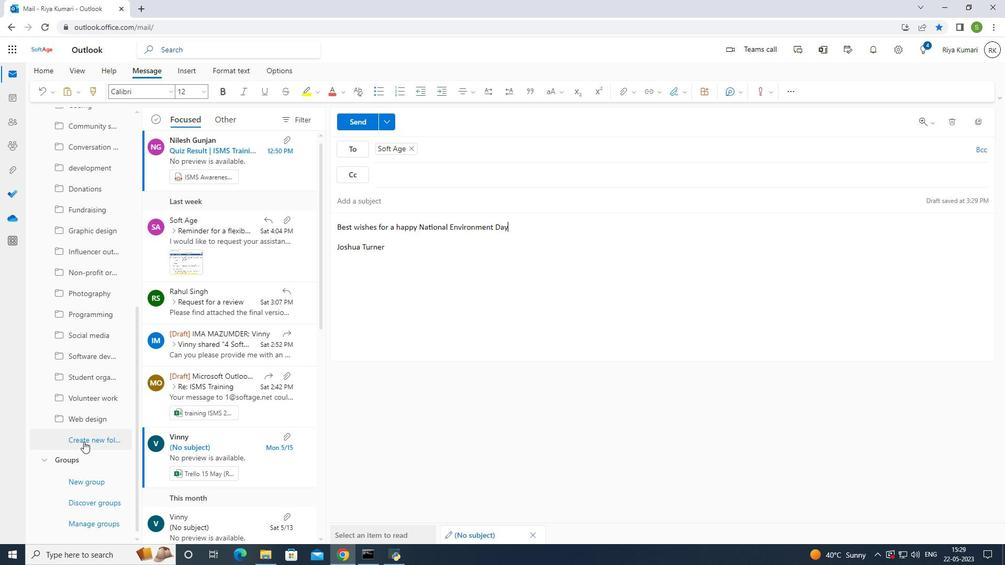 
Action: Mouse pressed left at (85, 447)
Screenshot: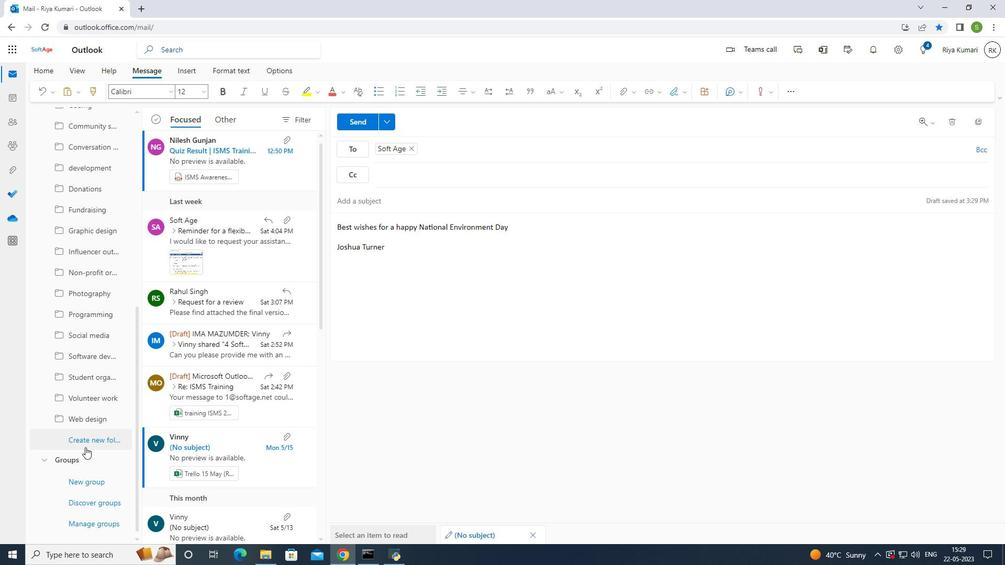 
Action: Mouse moved to (85, 443)
Screenshot: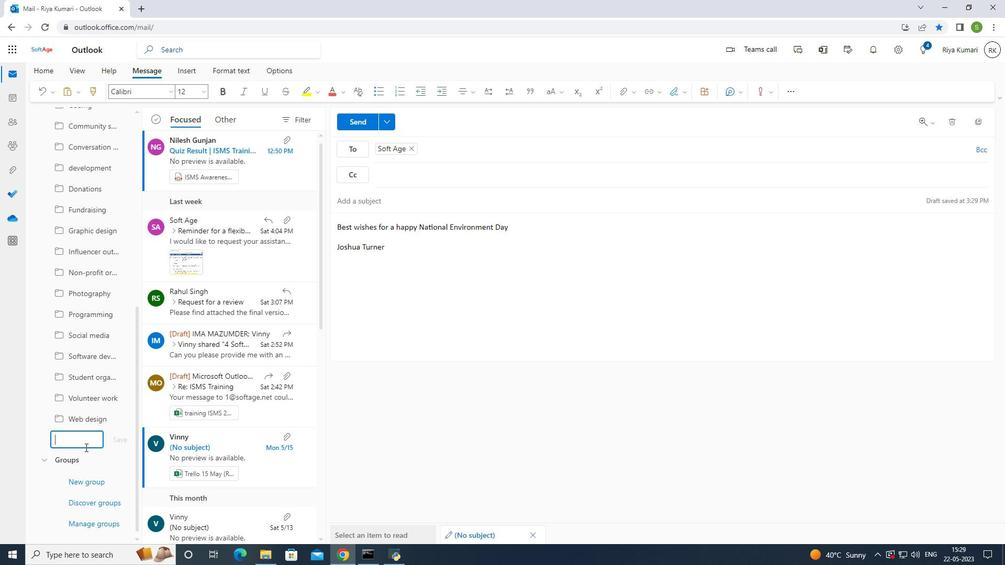 
Action: Mouse pressed left at (85, 443)
Screenshot: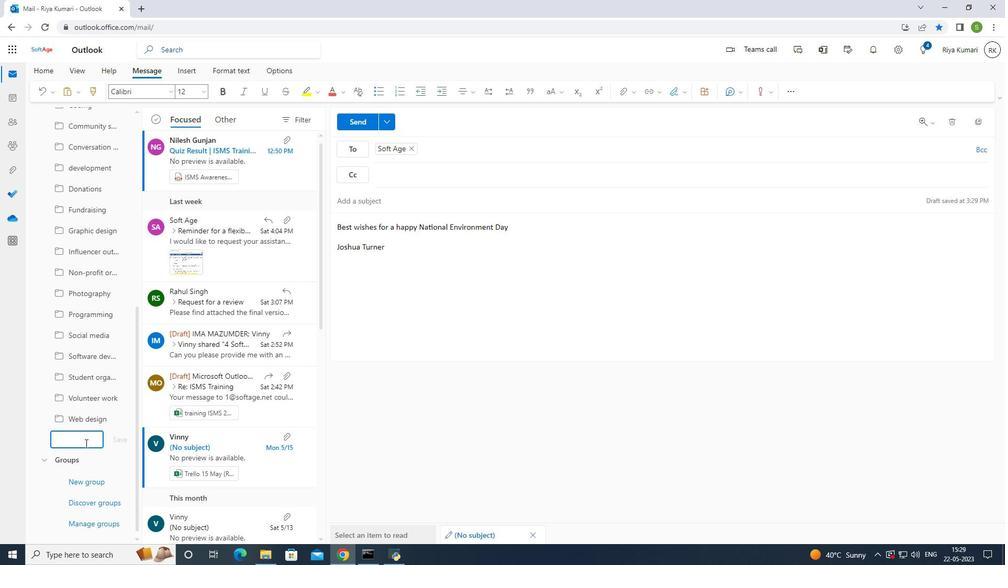 
Action: Mouse moved to (90, 440)
Screenshot: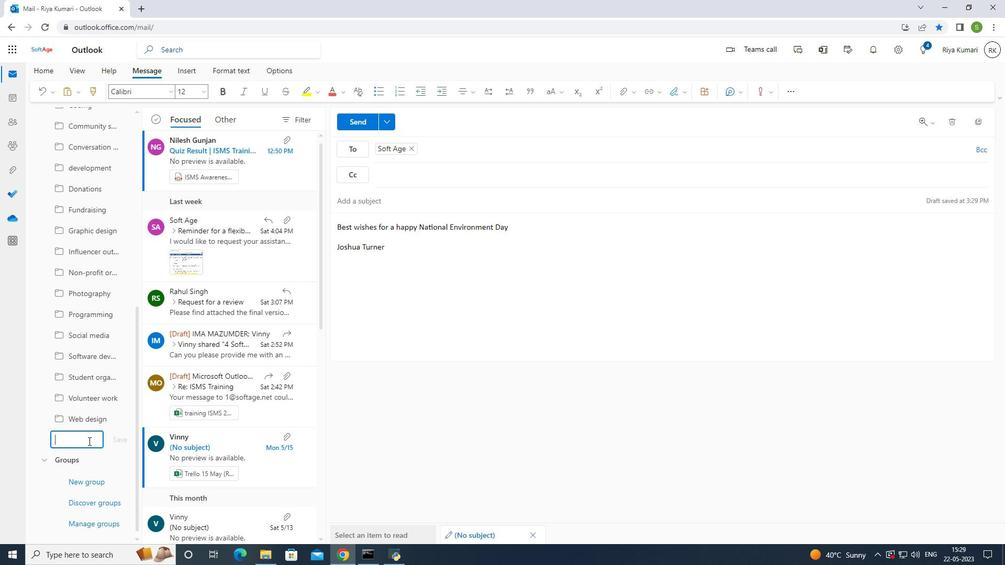 
Action: Key pressed <Key.shift>Experience
Screenshot: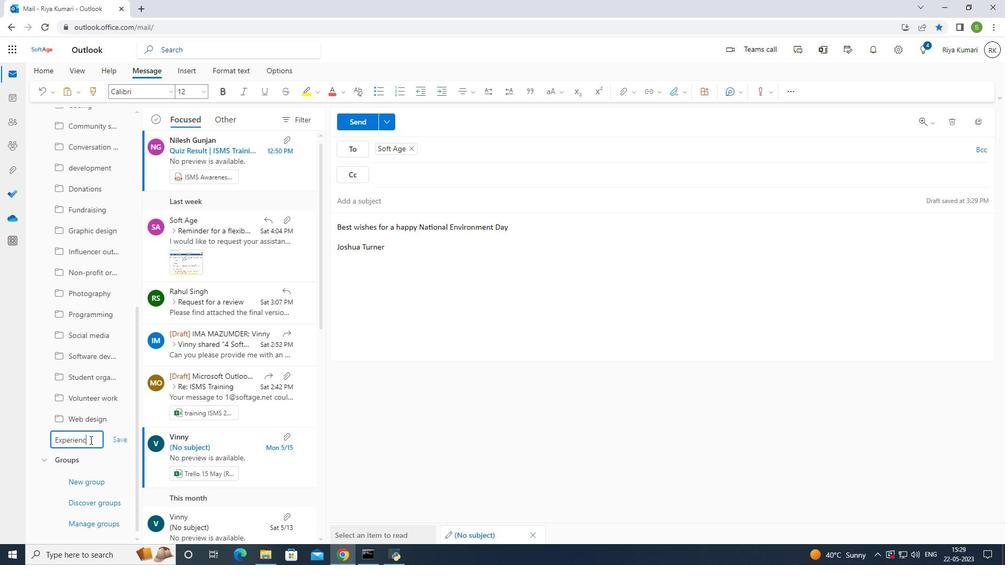 
Action: Mouse moved to (119, 443)
Screenshot: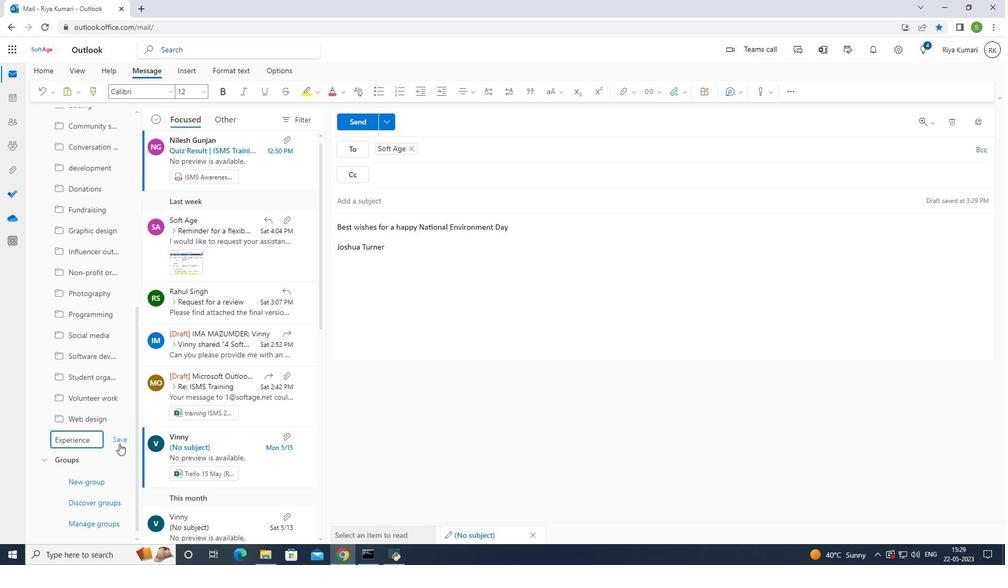 
Action: Mouse pressed left at (119, 443)
Screenshot: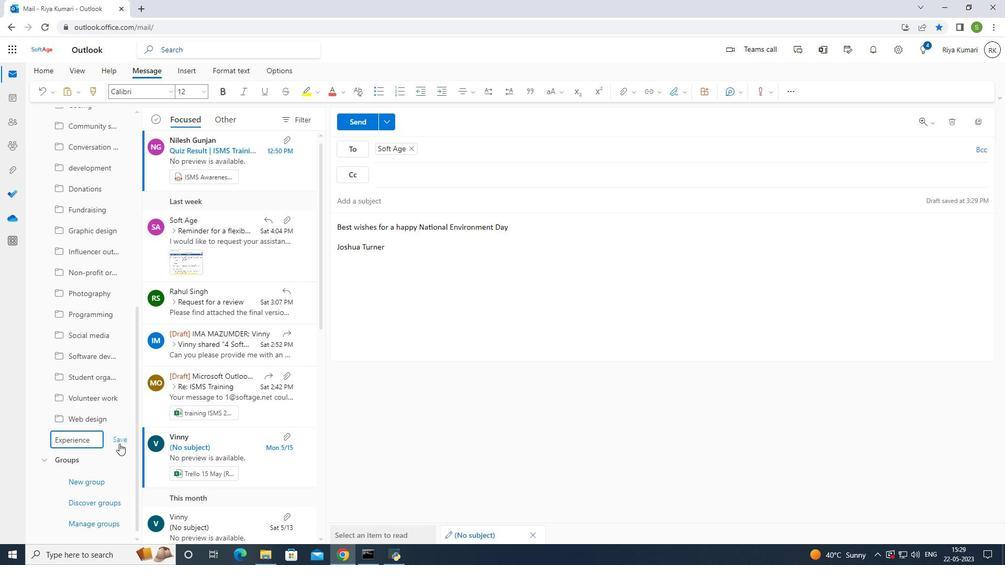 
Action: Mouse moved to (357, 127)
Screenshot: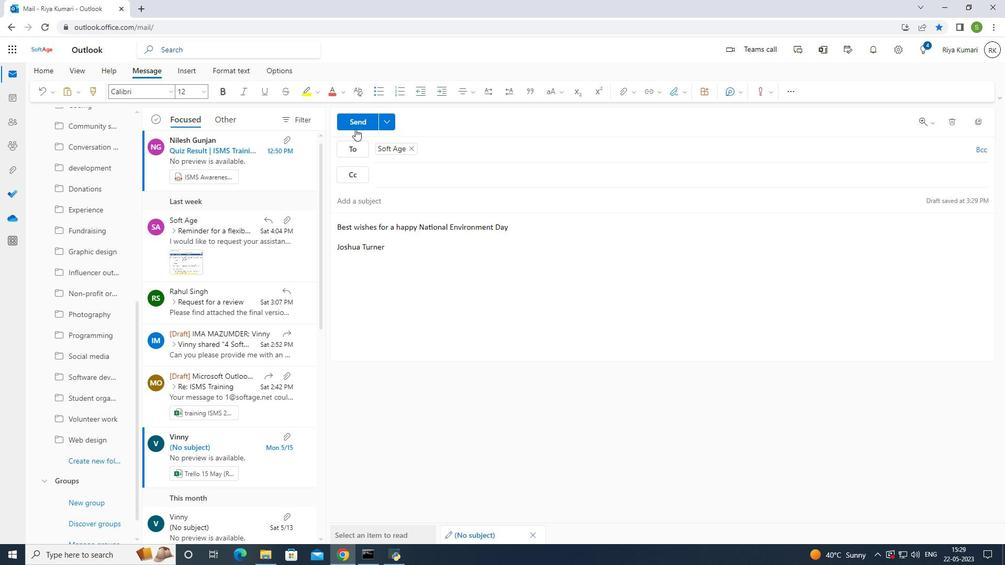 
Action: Mouse pressed left at (357, 127)
Screenshot: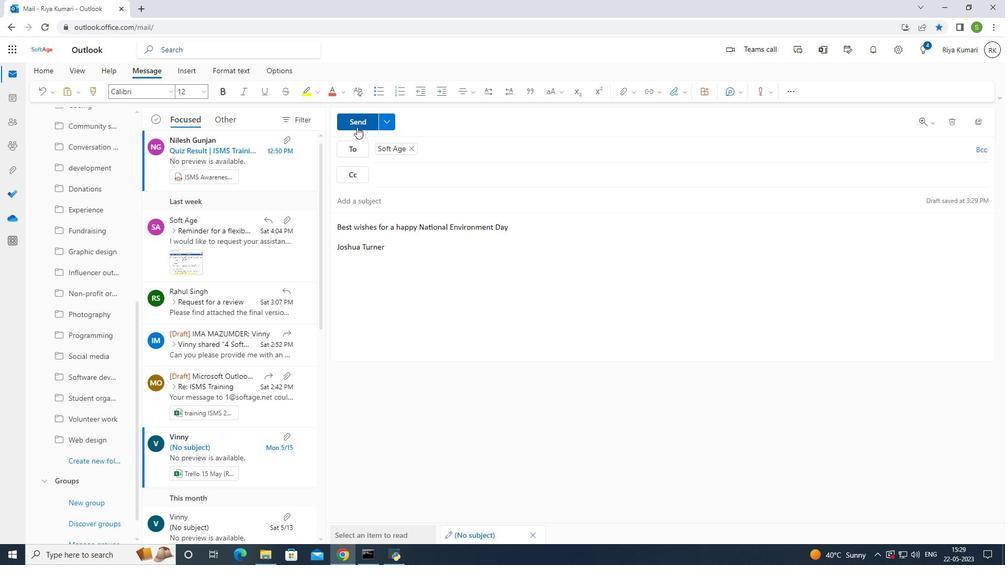 
Action: Mouse moved to (492, 318)
Screenshot: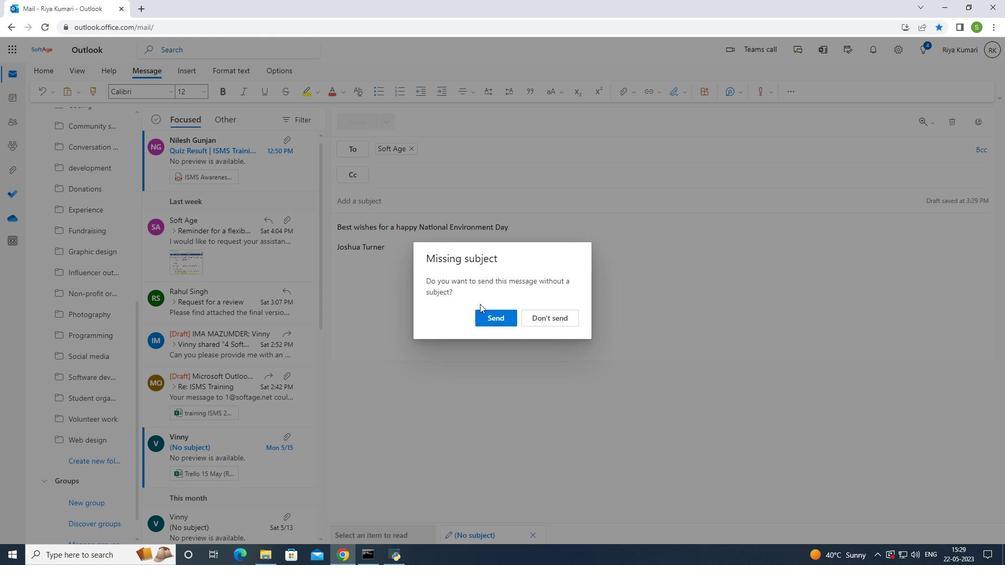 
Action: Mouse pressed left at (492, 318)
Screenshot: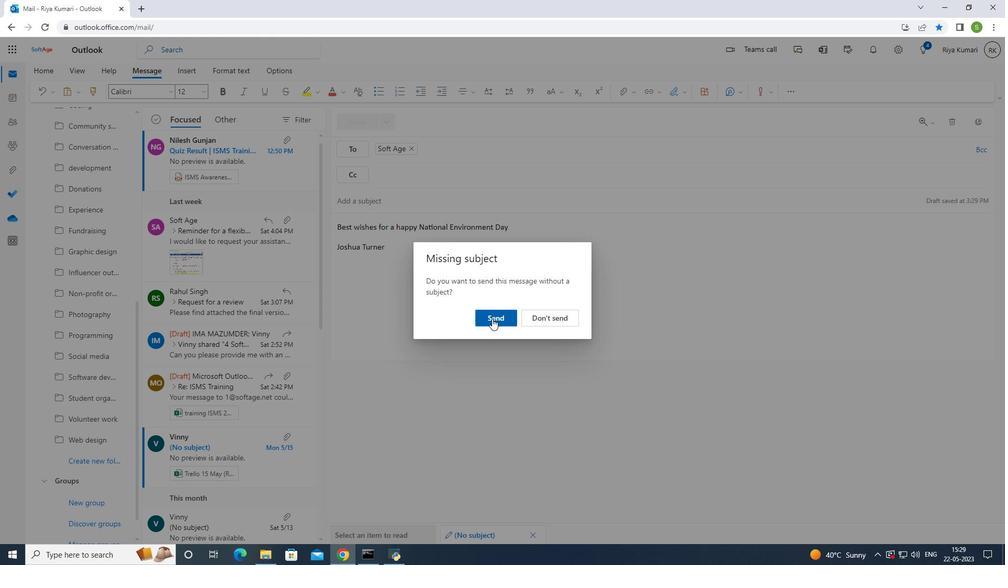 
Action: Mouse moved to (495, 318)
Screenshot: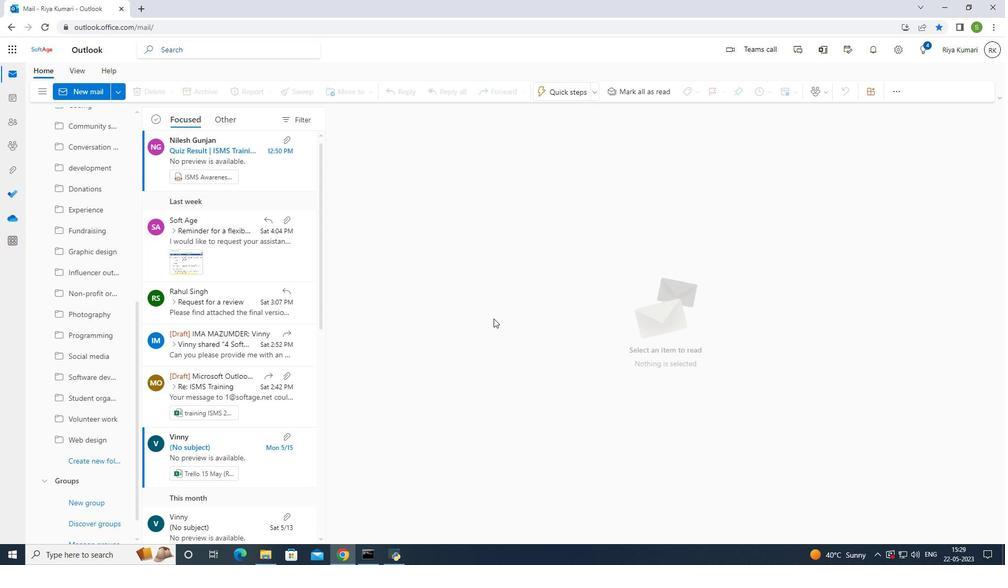 
